 Task: Look for space in Serpong, Indonesia from 12th June, 2023 to 15th June, 2023 for 2 adults in price range Rs.10000 to Rs.15000. Place can be entire place with 1  bedroom having 1 bed and 1 bathroom. Property type can be house, flat, guest house, hotel. Booking option can be shelf check-in. Required host language is English.
Action: Mouse moved to (382, 100)
Screenshot: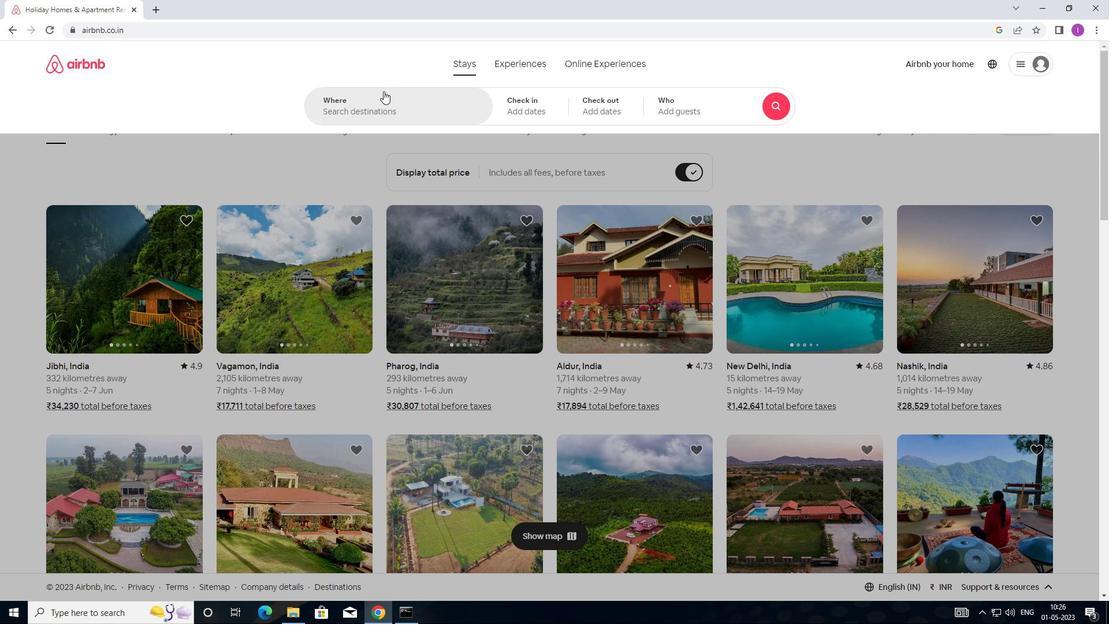 
Action: Mouse pressed left at (382, 100)
Screenshot: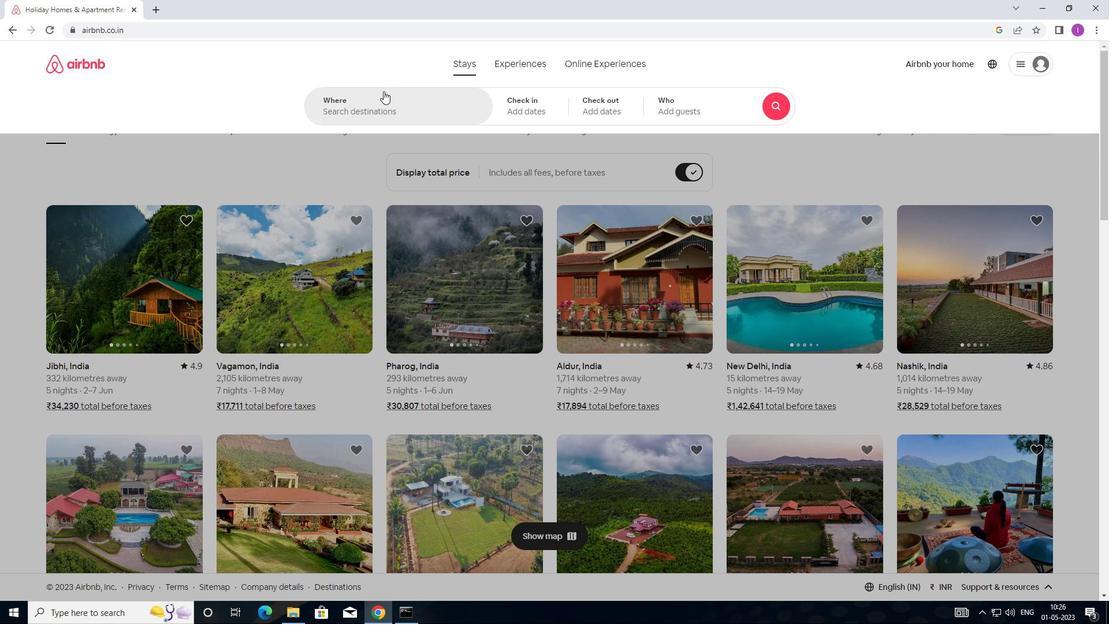 
Action: Mouse moved to (374, 135)
Screenshot: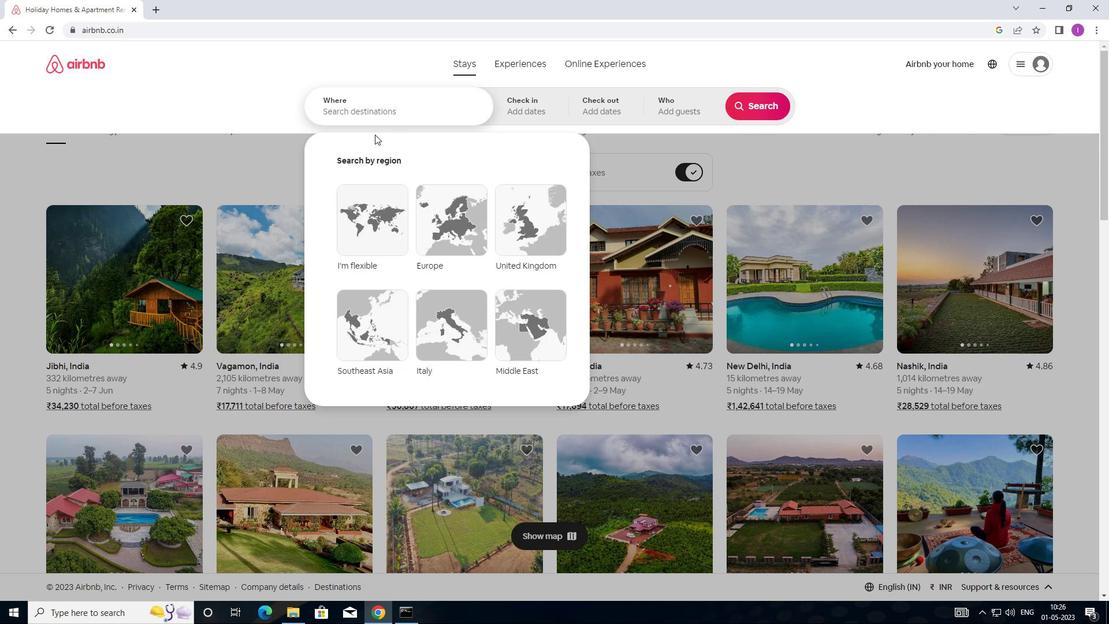 
Action: Key pressed <Key.shift>S
Screenshot: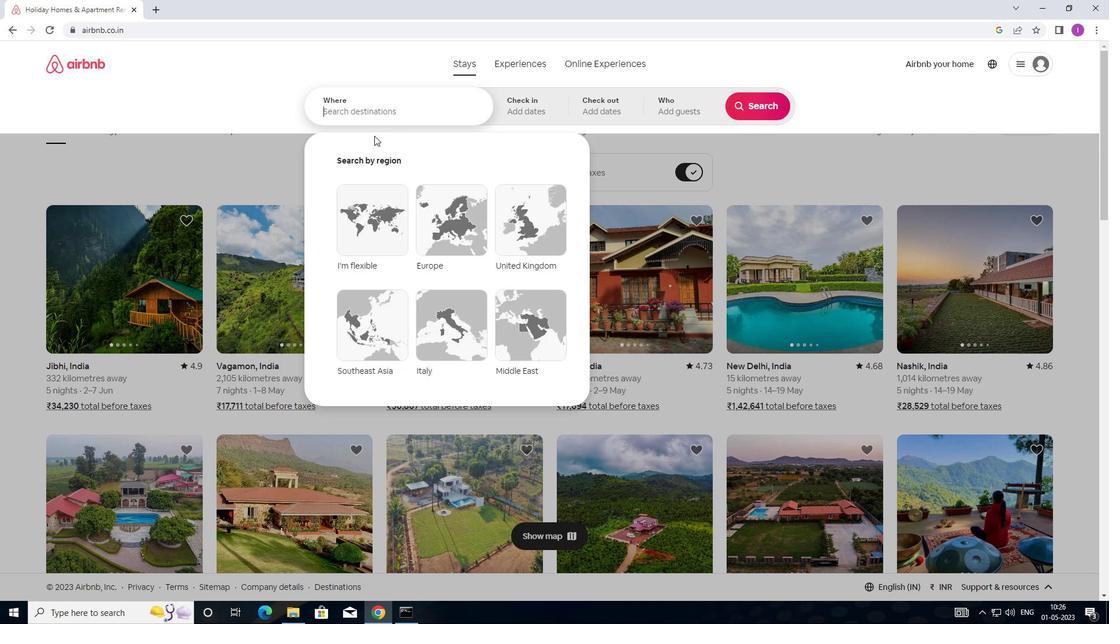 
Action: Mouse moved to (373, 136)
Screenshot: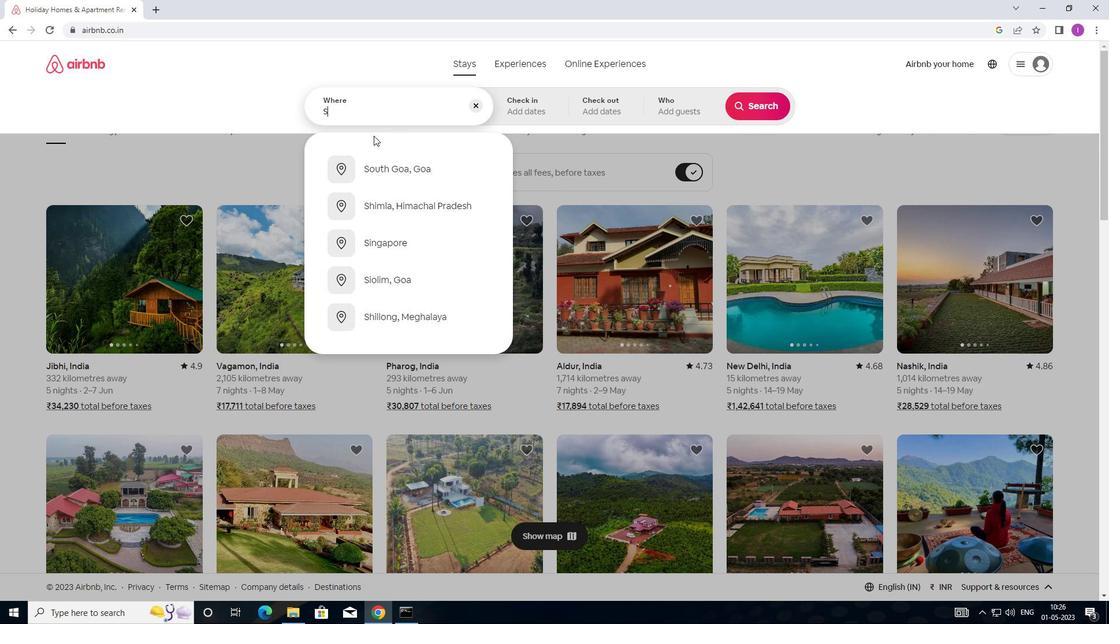 
Action: Key pressed E
Screenshot: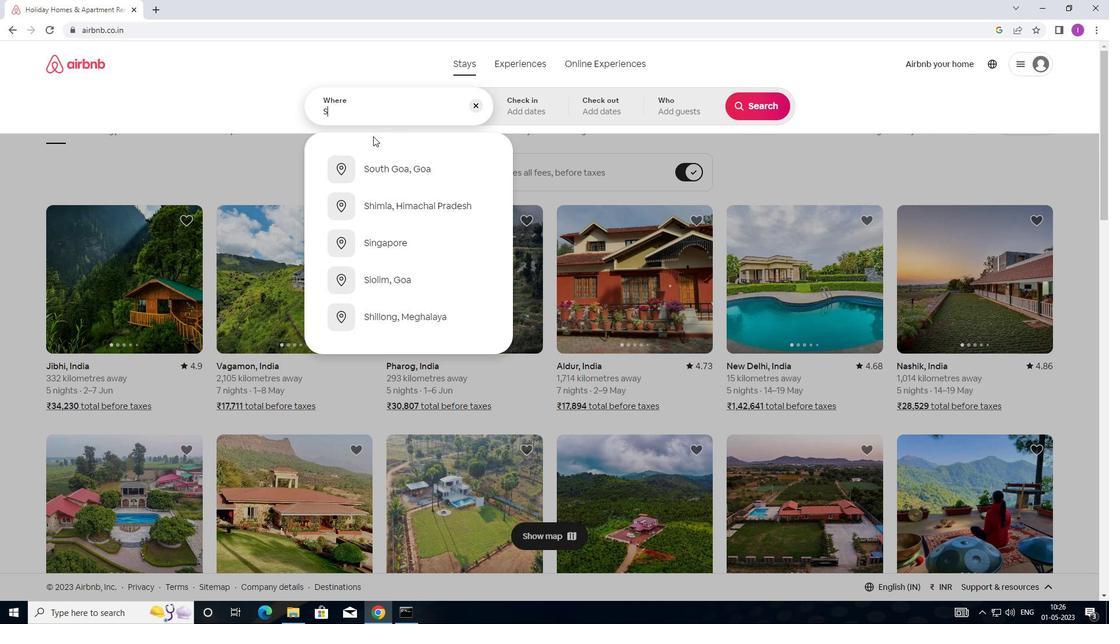 
Action: Mouse moved to (373, 136)
Screenshot: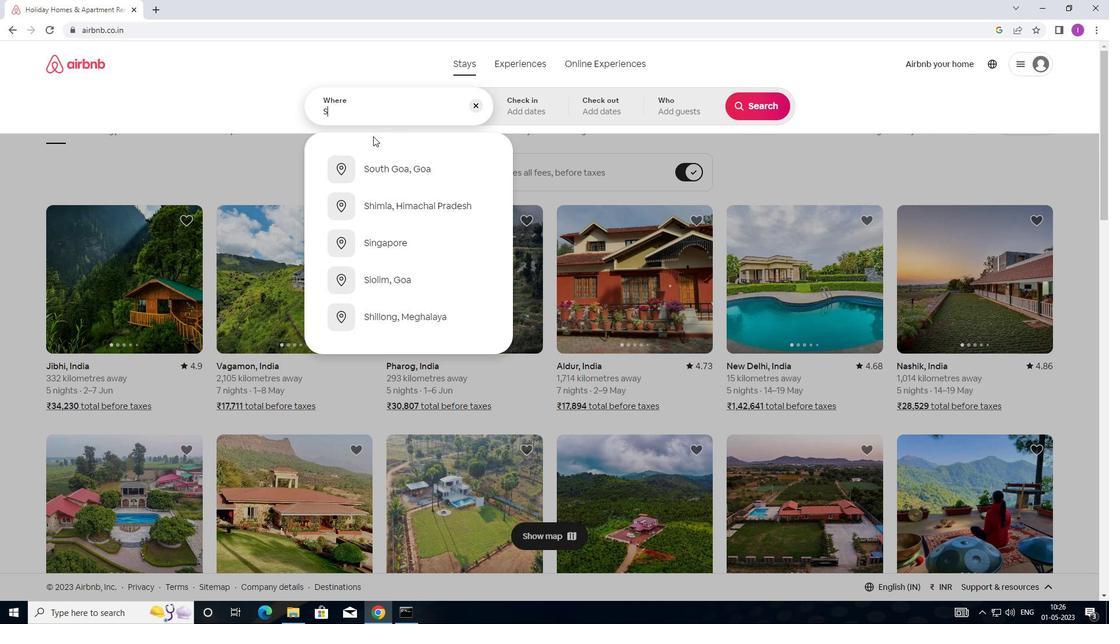 
Action: Key pressed RPONG,<Key.shift>INDONESIA
Screenshot: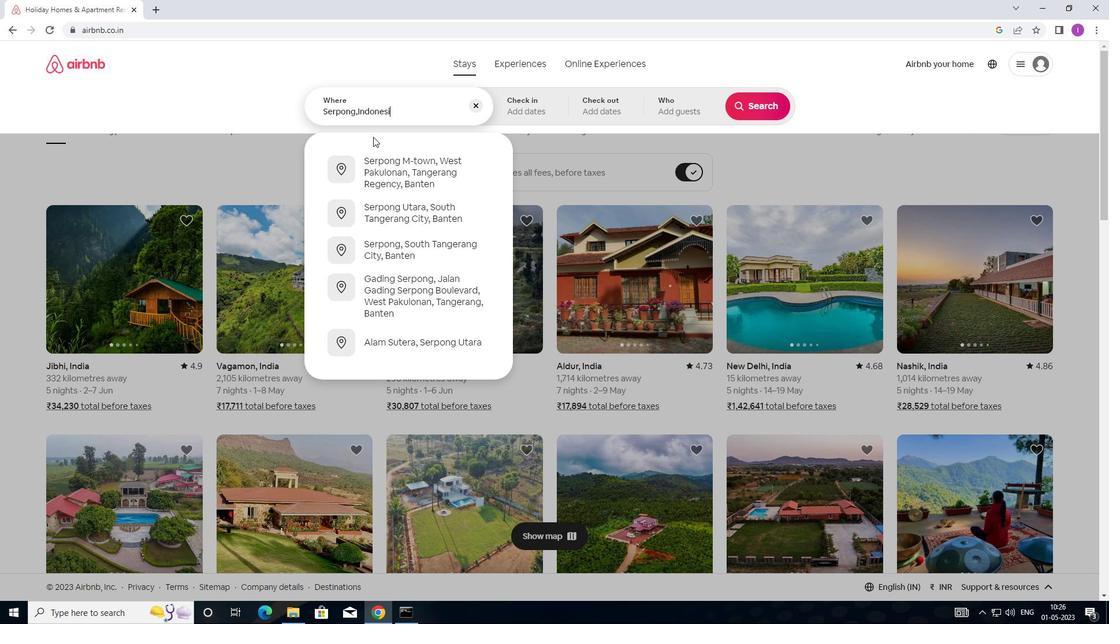 
Action: Mouse moved to (545, 110)
Screenshot: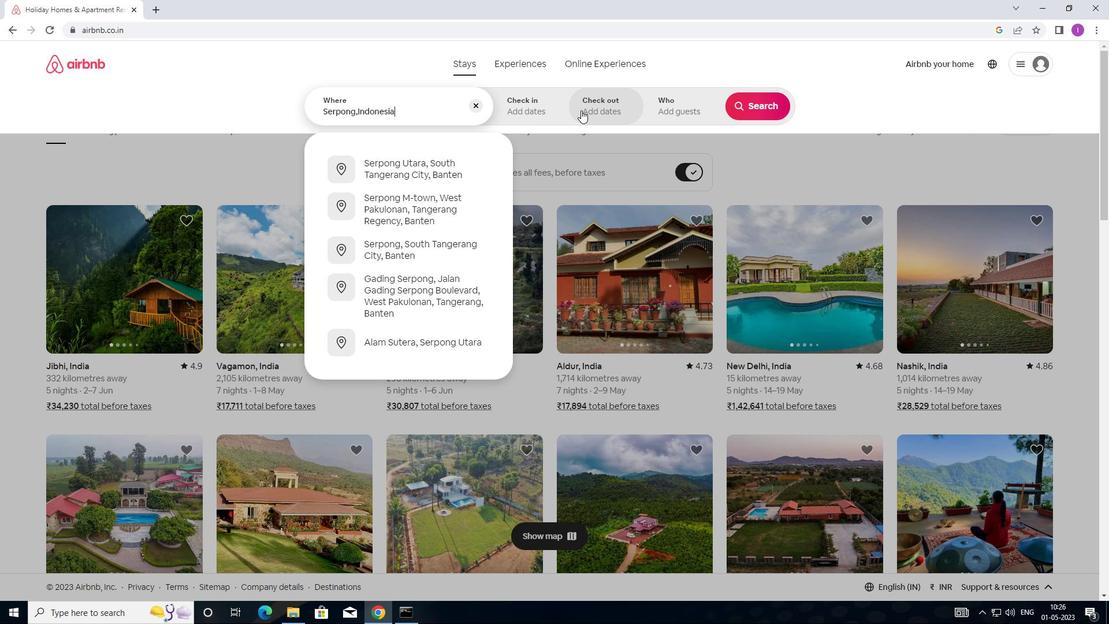 
Action: Mouse pressed left at (545, 110)
Screenshot: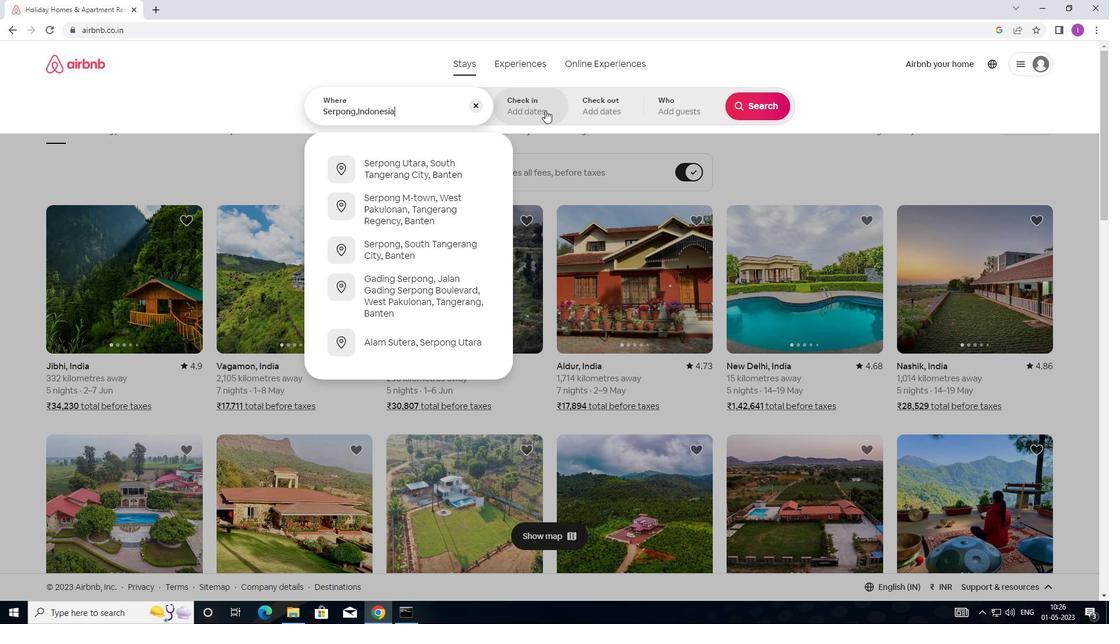
Action: Mouse moved to (693, 302)
Screenshot: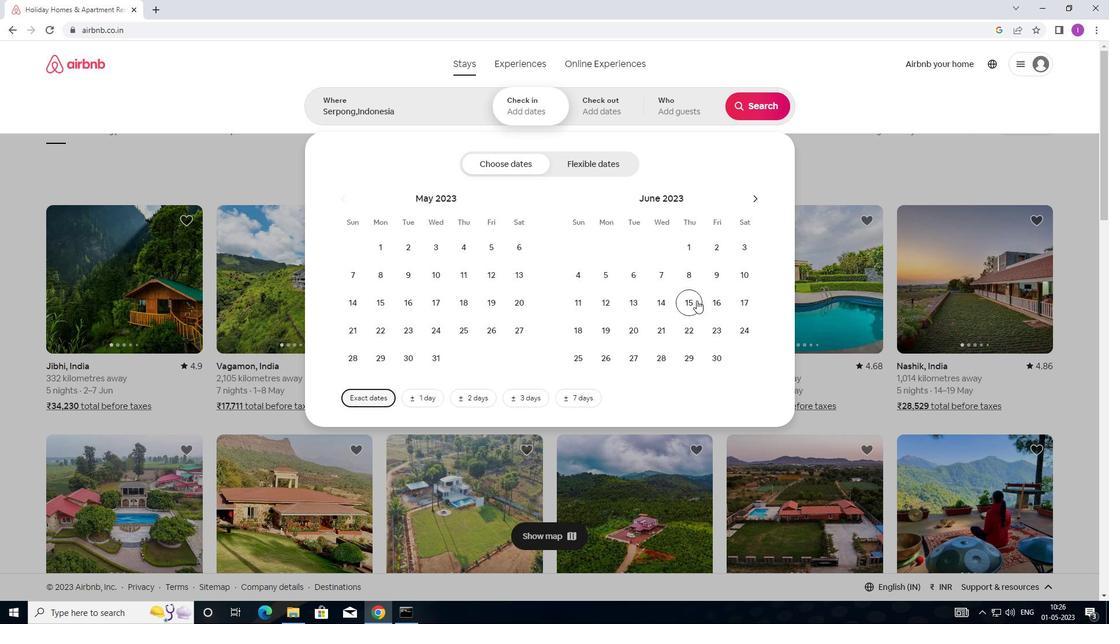 
Action: Mouse pressed left at (693, 302)
Screenshot: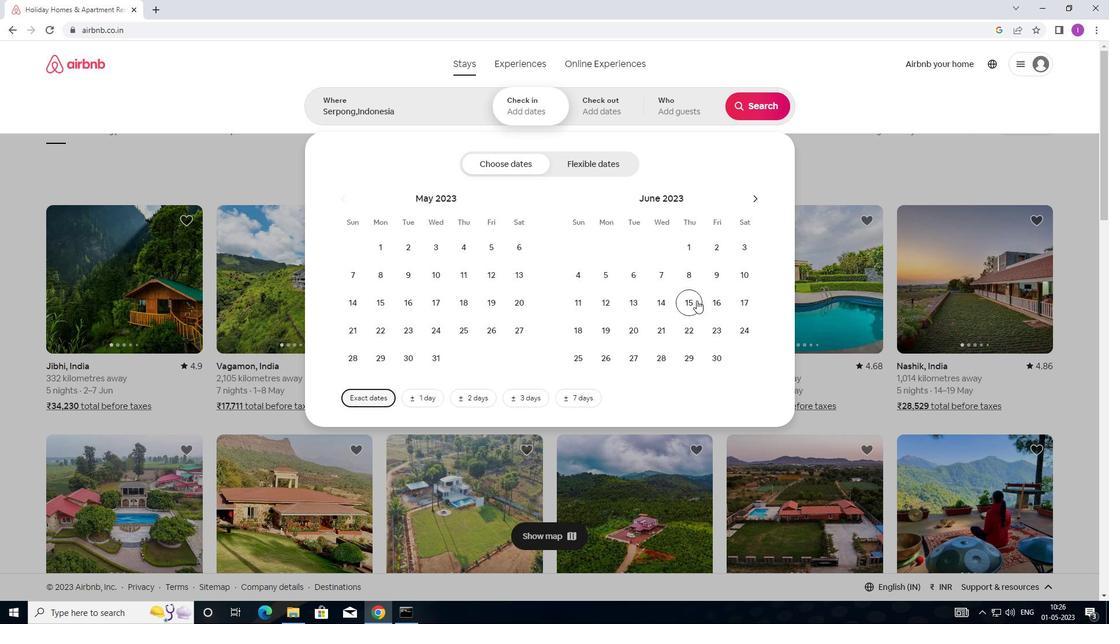 
Action: Mouse moved to (610, 304)
Screenshot: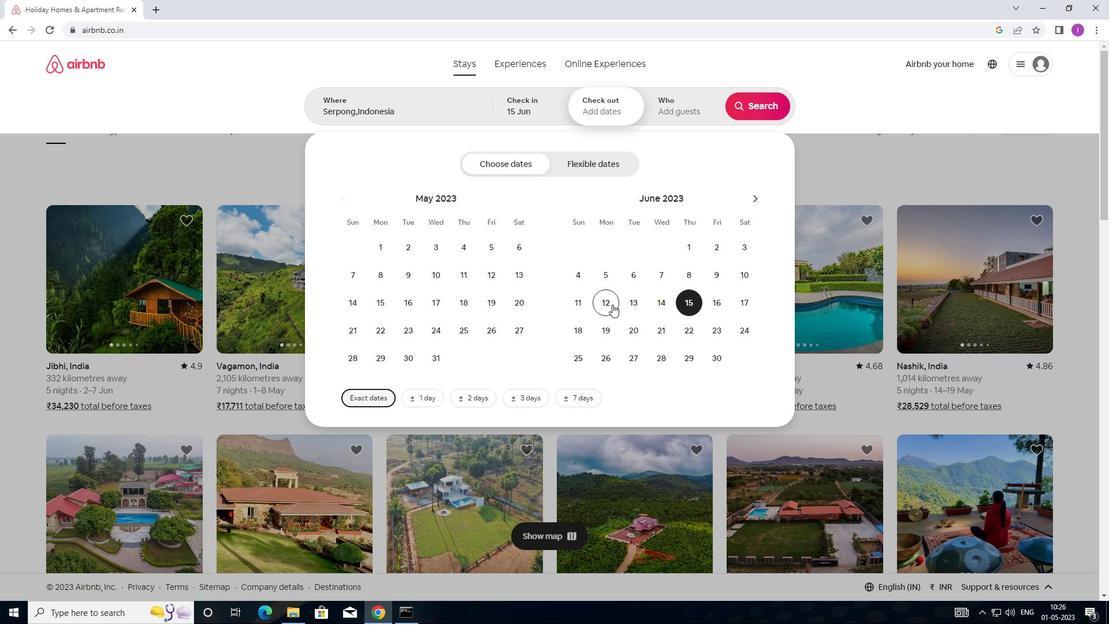 
Action: Mouse pressed left at (610, 304)
Screenshot: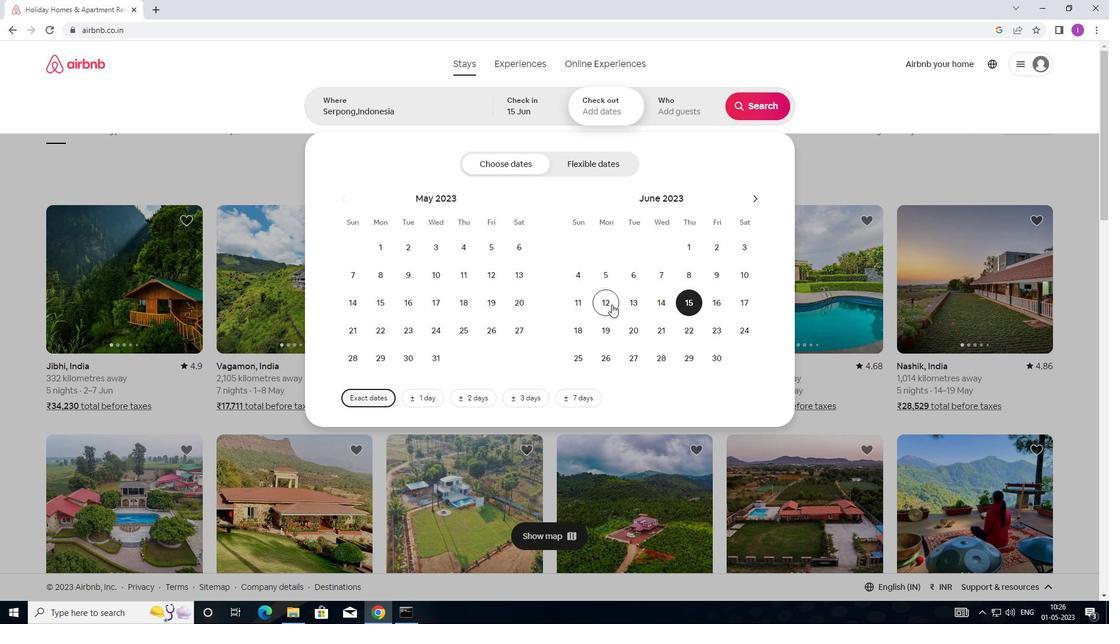 
Action: Mouse moved to (688, 299)
Screenshot: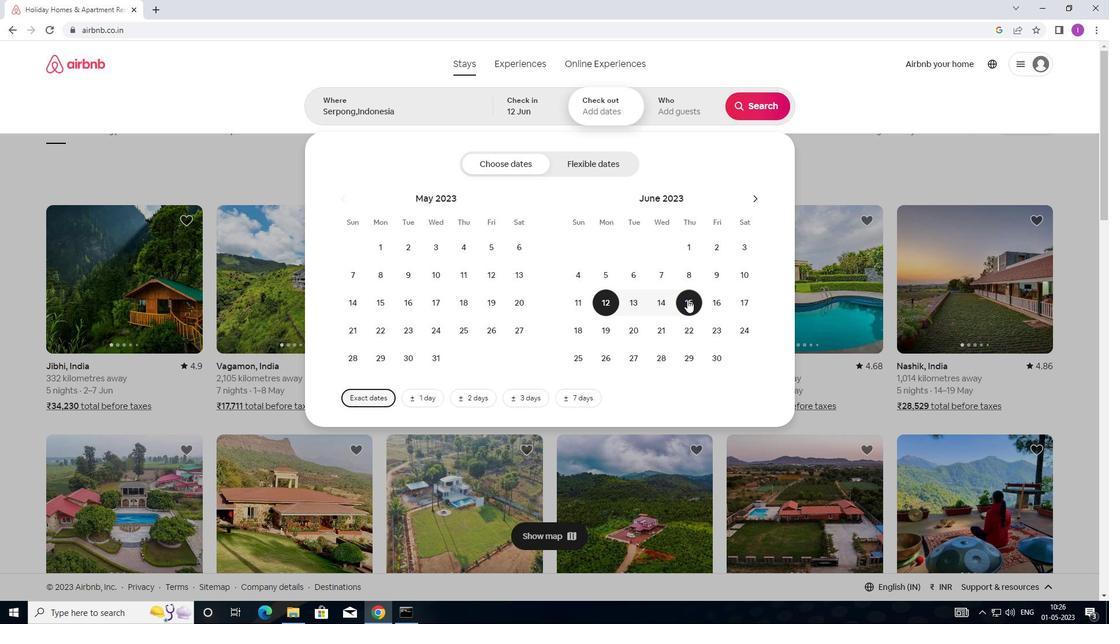 
Action: Mouse pressed left at (688, 299)
Screenshot: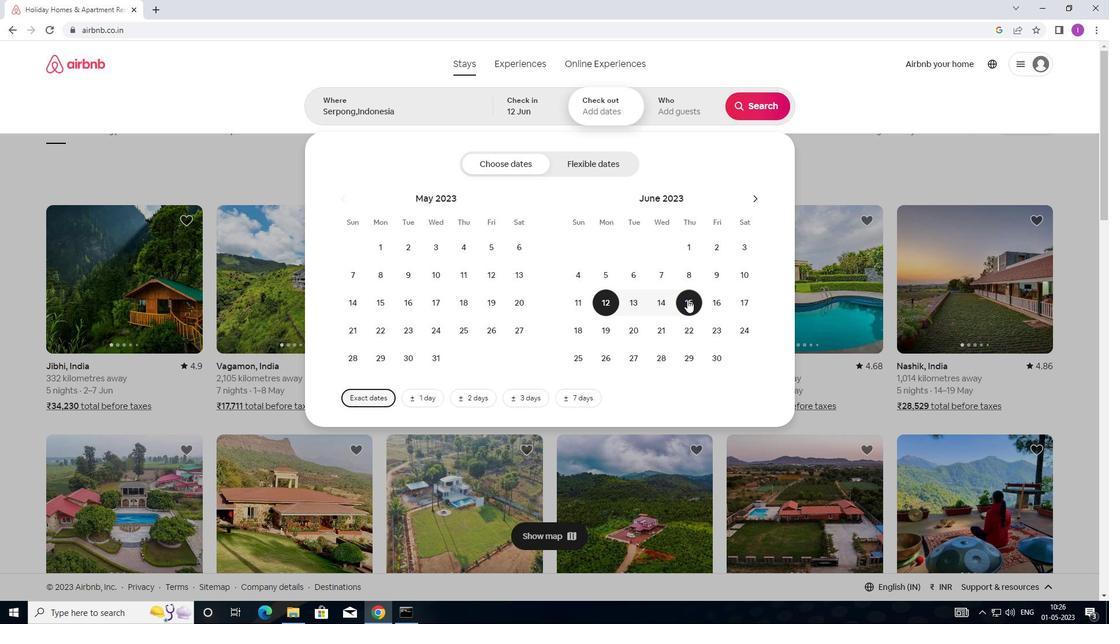 
Action: Mouse moved to (686, 110)
Screenshot: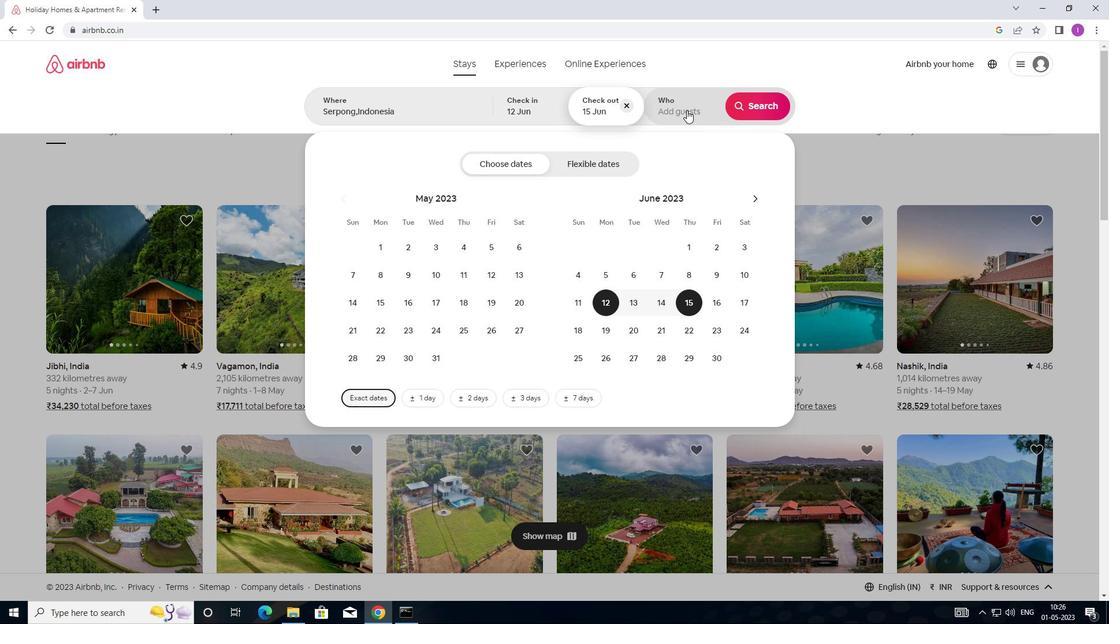 
Action: Mouse pressed left at (686, 110)
Screenshot: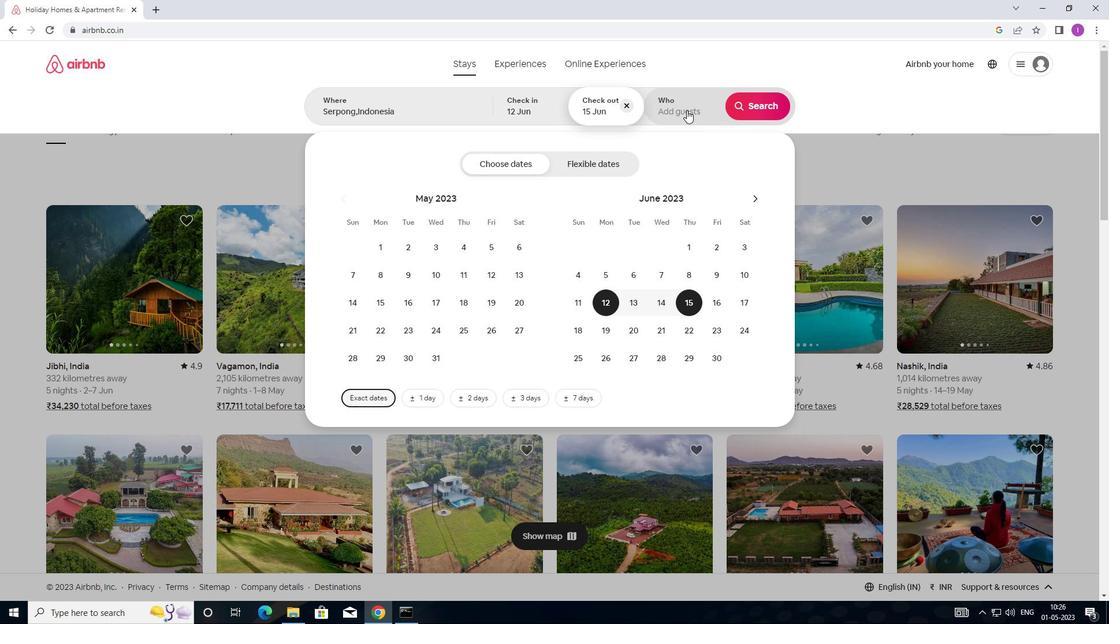 
Action: Mouse moved to (758, 164)
Screenshot: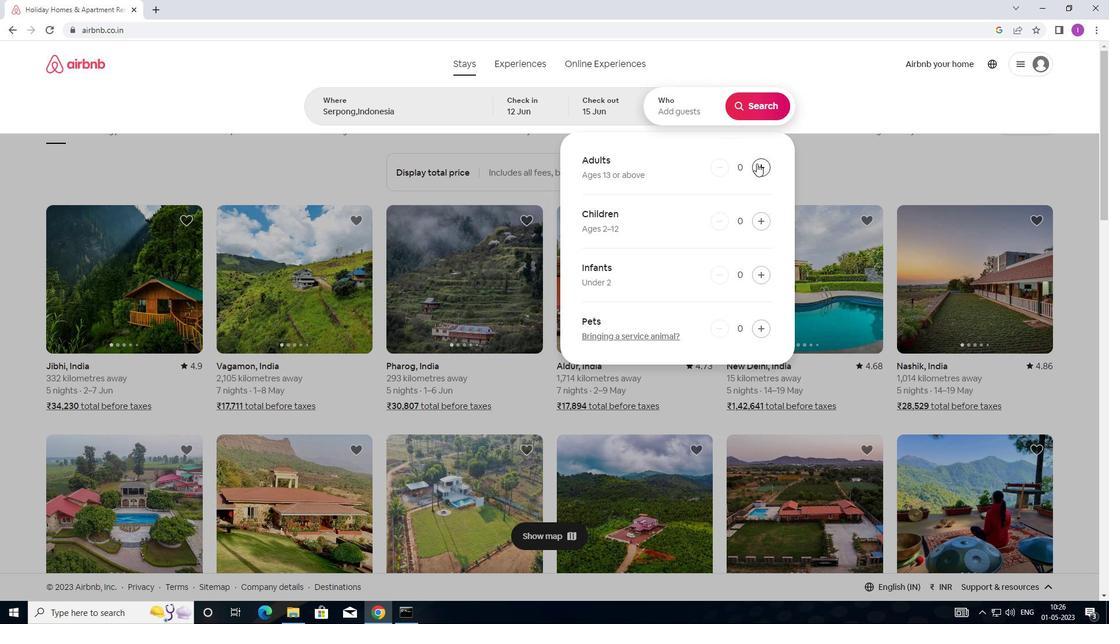 
Action: Mouse pressed left at (758, 164)
Screenshot: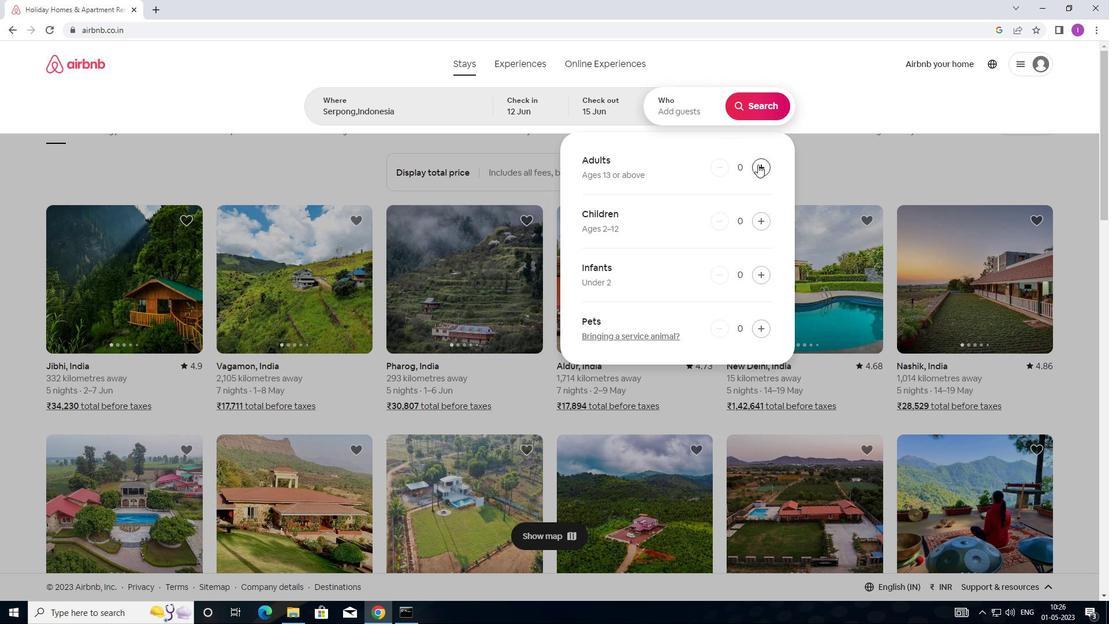 
Action: Mouse moved to (758, 166)
Screenshot: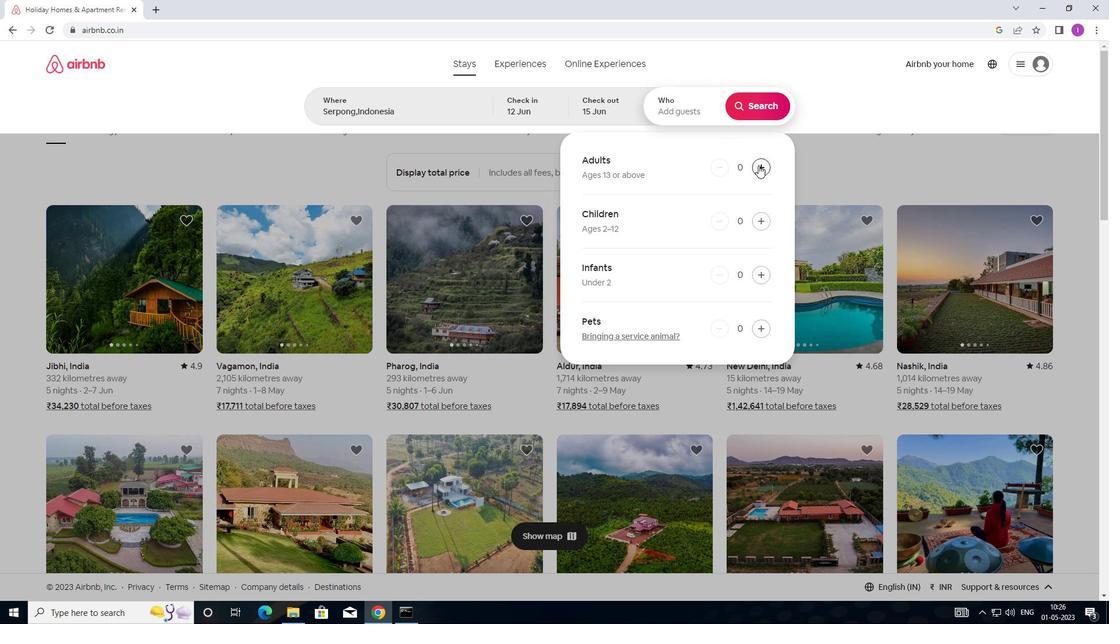 
Action: Mouse pressed left at (758, 166)
Screenshot: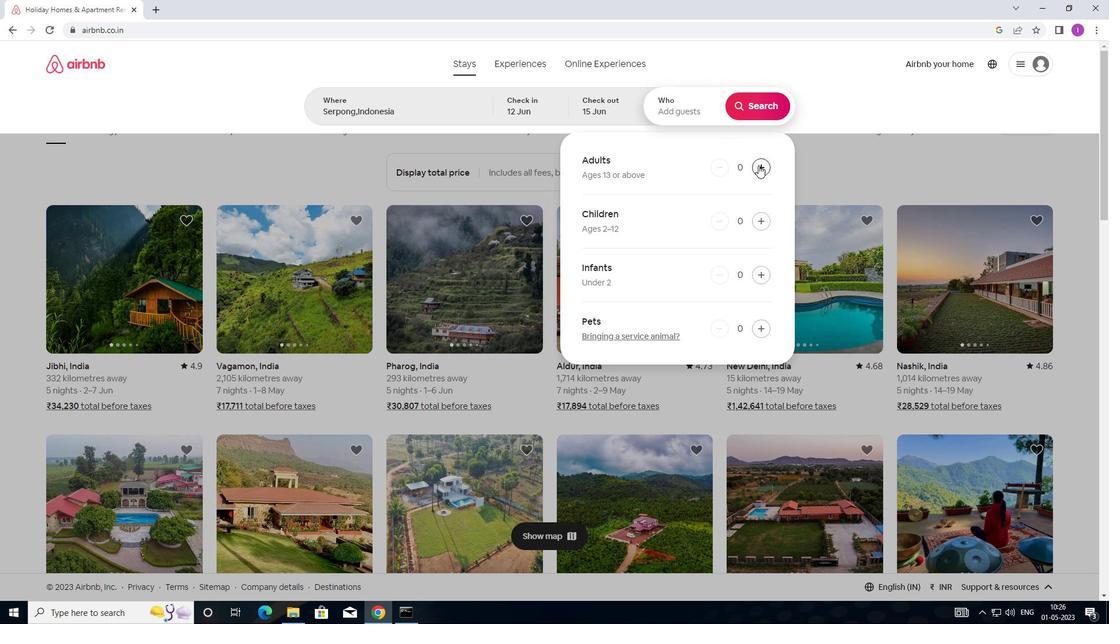 
Action: Mouse moved to (755, 112)
Screenshot: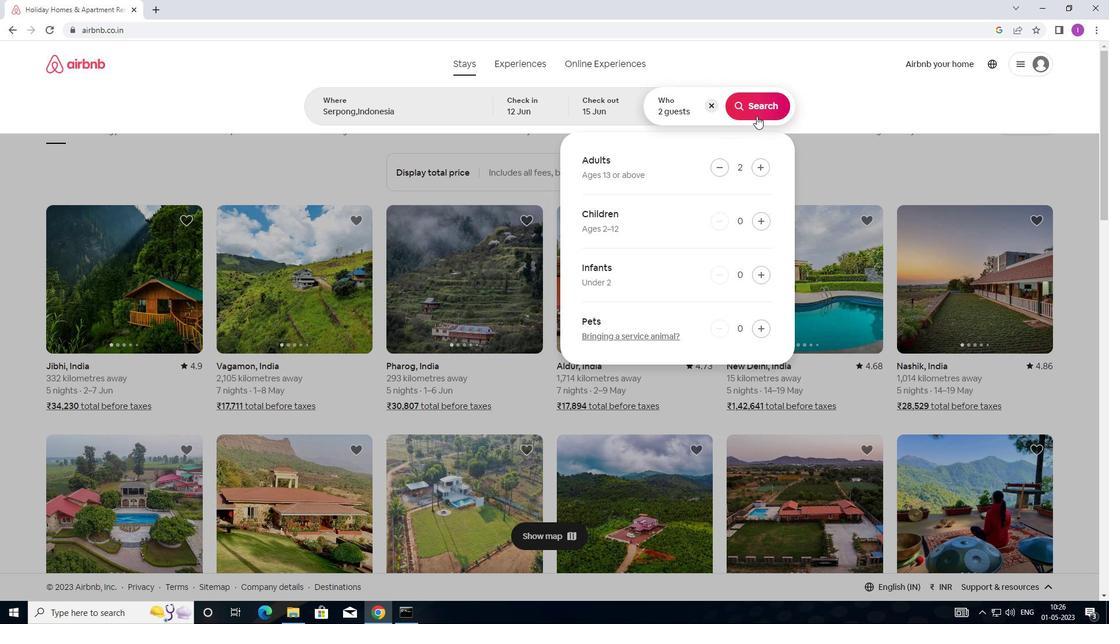 
Action: Mouse pressed left at (755, 112)
Screenshot: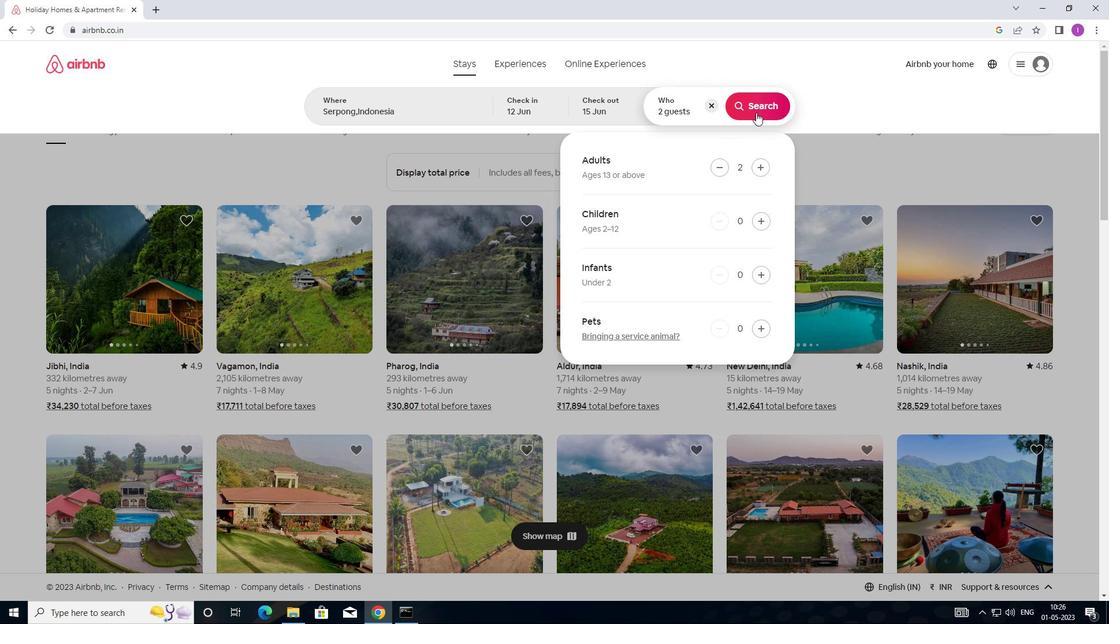 
Action: Mouse moved to (1066, 101)
Screenshot: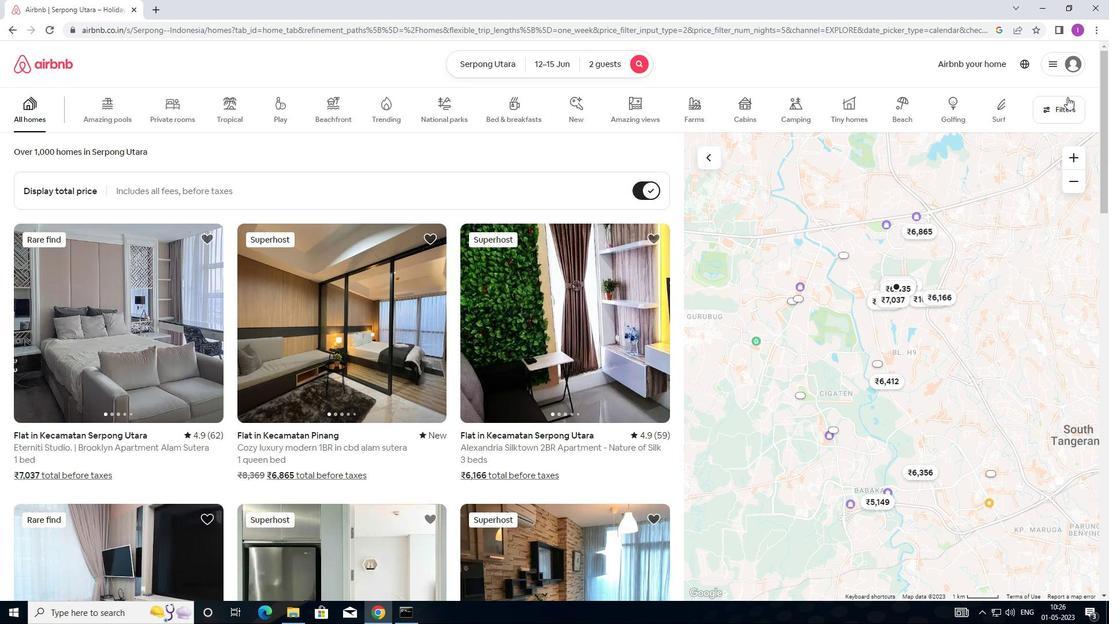
Action: Mouse pressed left at (1066, 101)
Screenshot: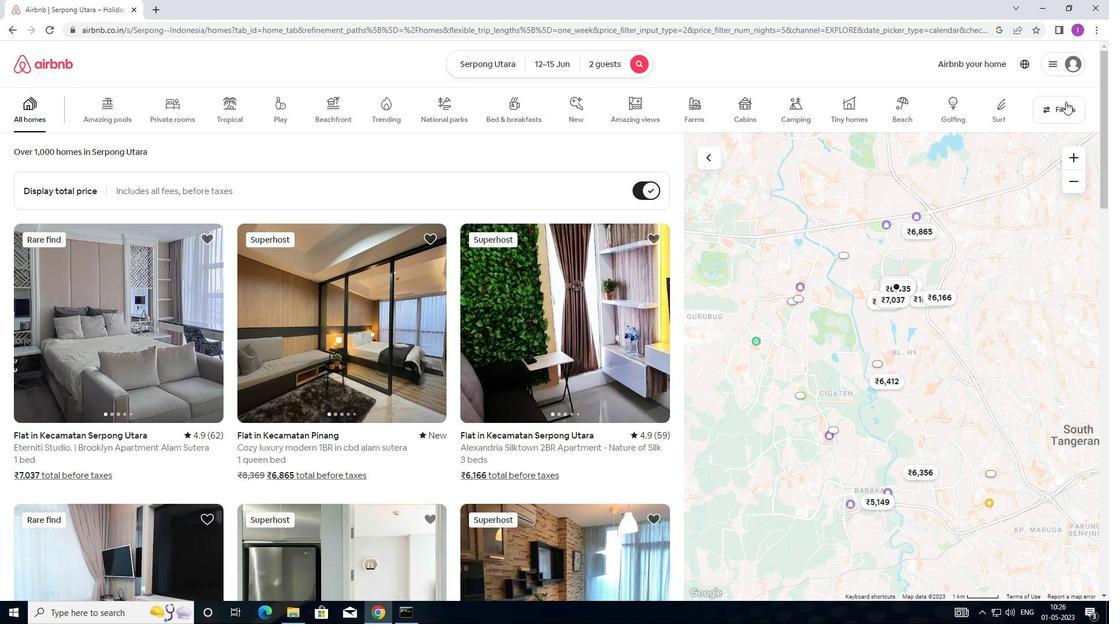 
Action: Mouse moved to (417, 244)
Screenshot: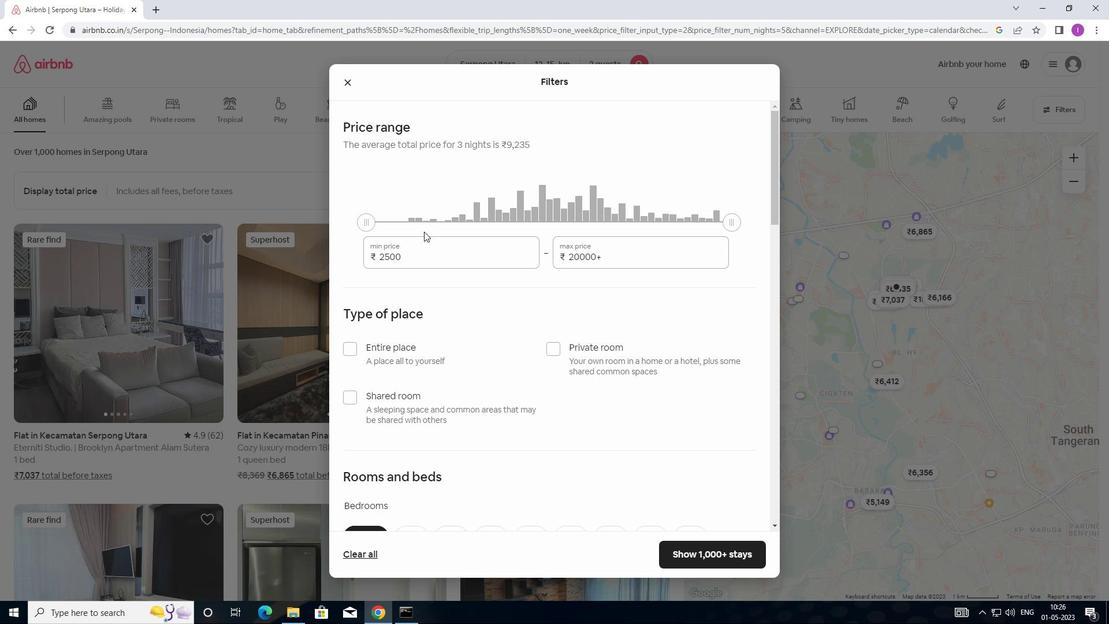 
Action: Mouse pressed left at (417, 244)
Screenshot: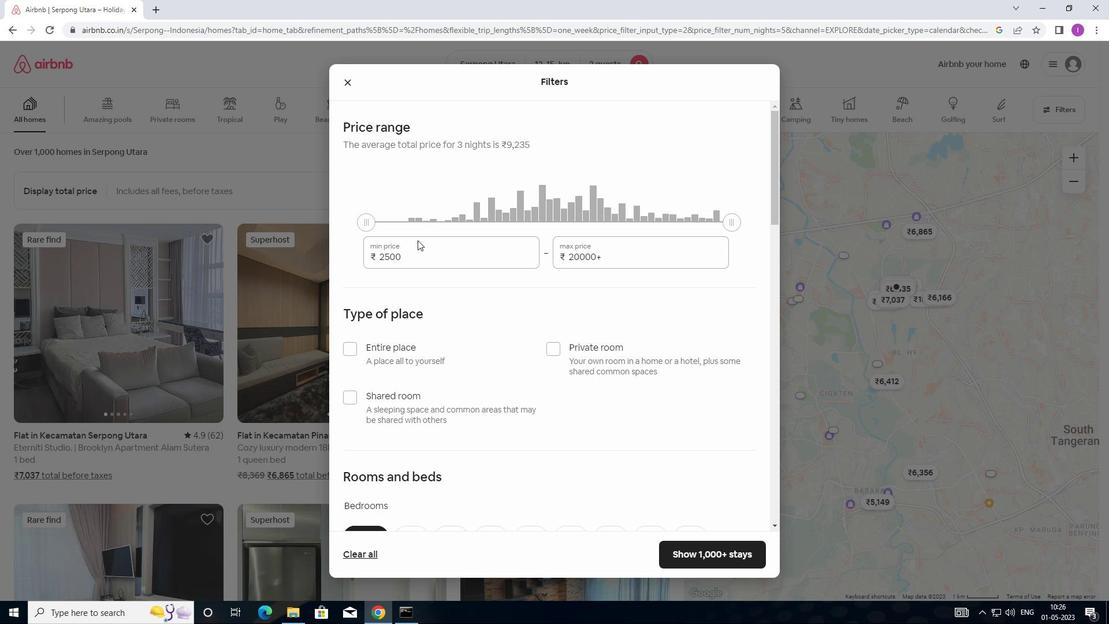 
Action: Mouse moved to (418, 254)
Screenshot: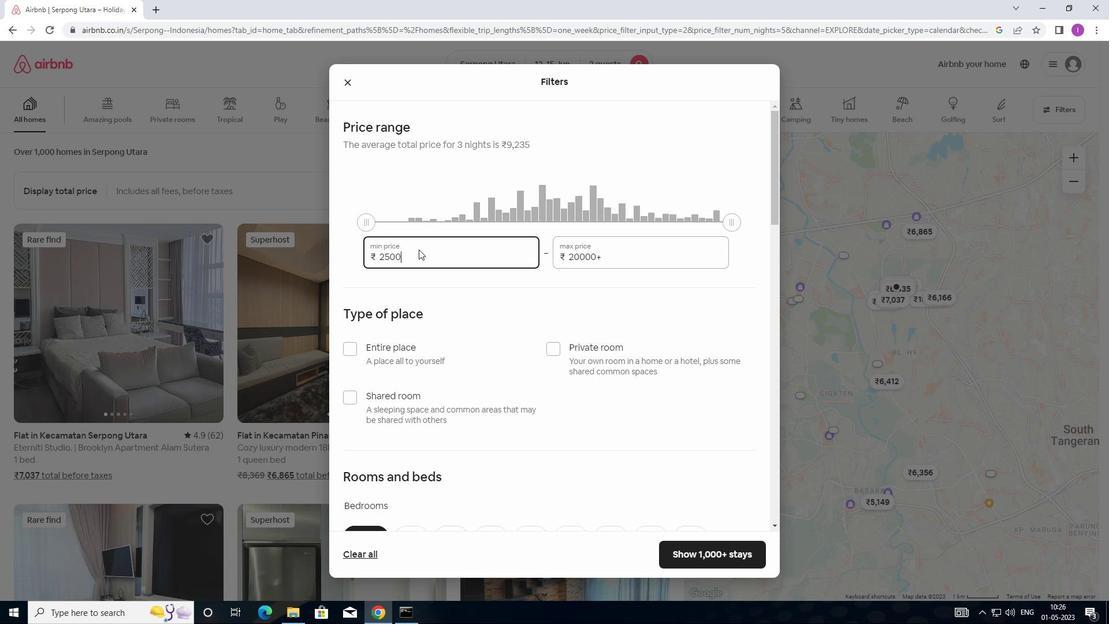 
Action: Mouse pressed left at (418, 254)
Screenshot: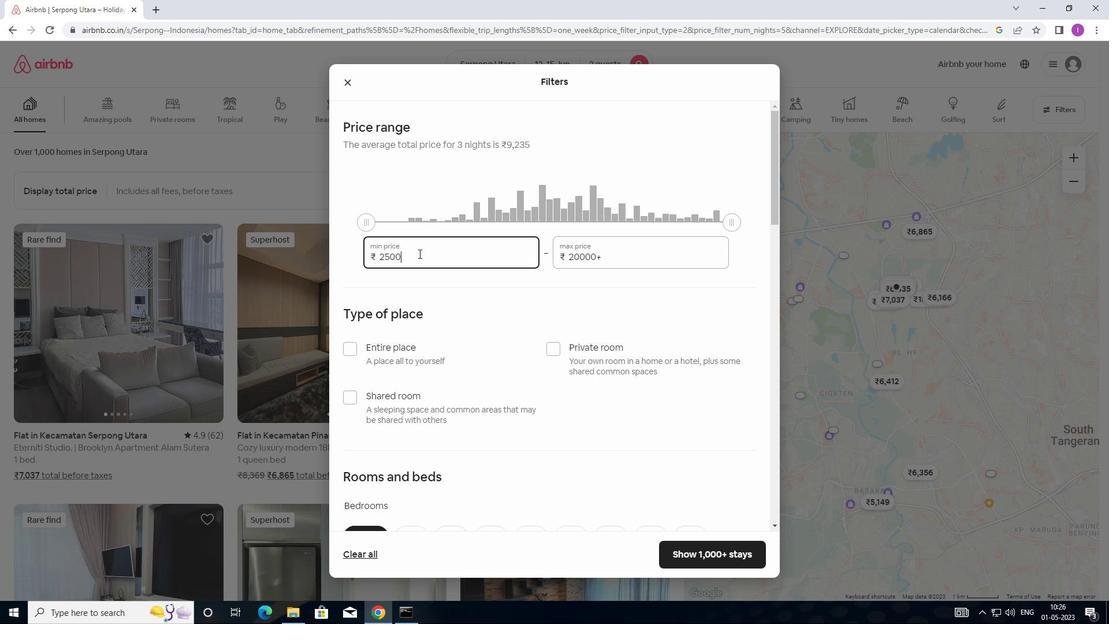 
Action: Mouse moved to (375, 250)
Screenshot: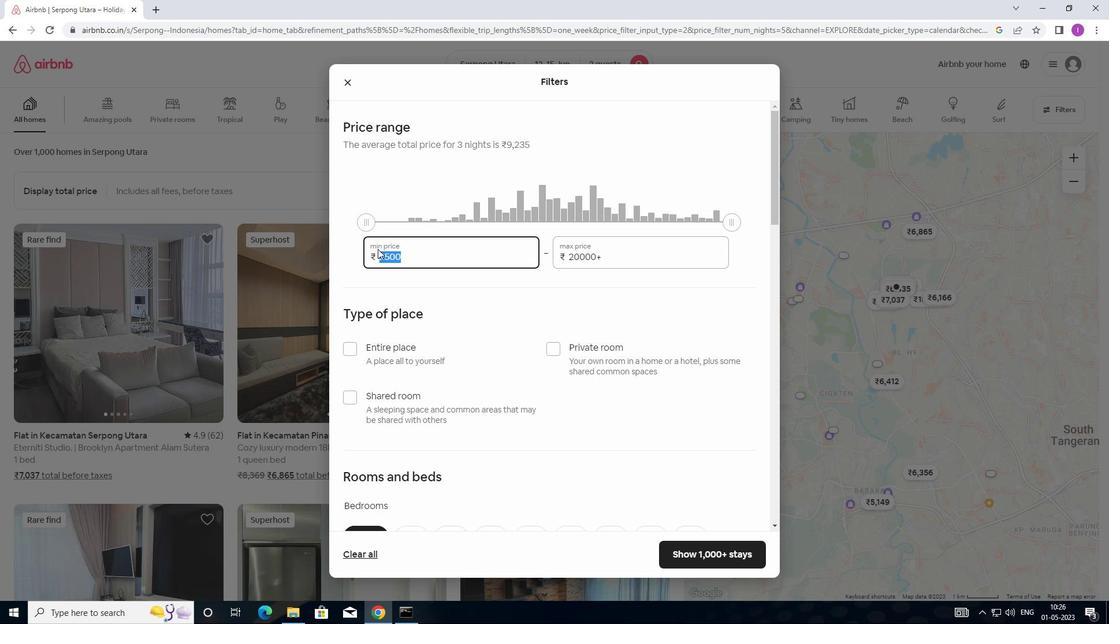 
Action: Key pressed 10000<Key.backspace>
Screenshot: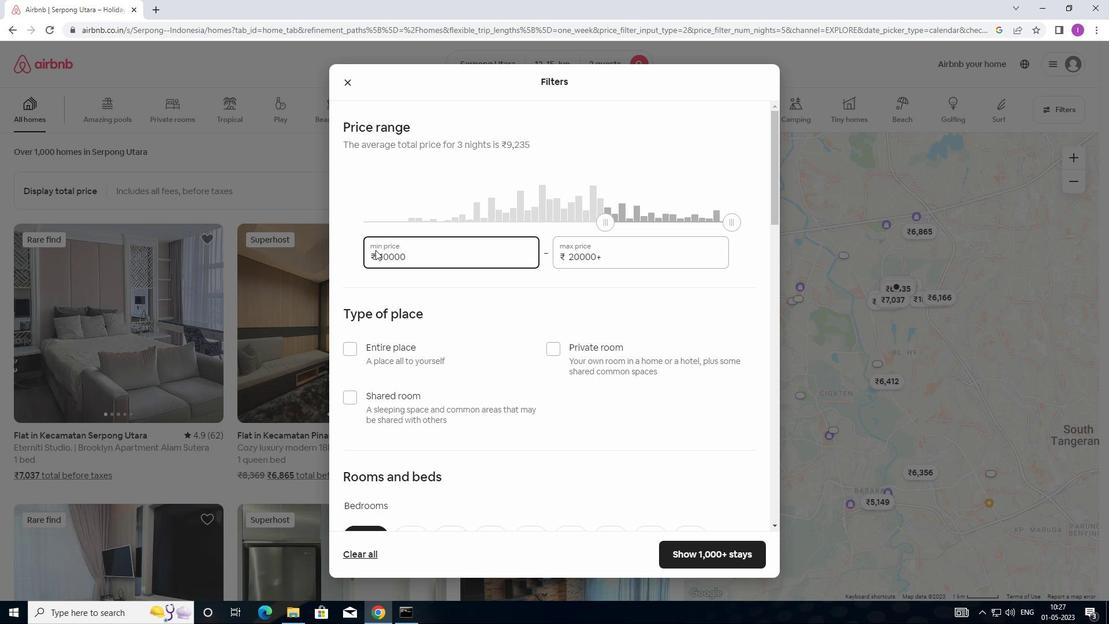 
Action: Mouse moved to (463, 260)
Screenshot: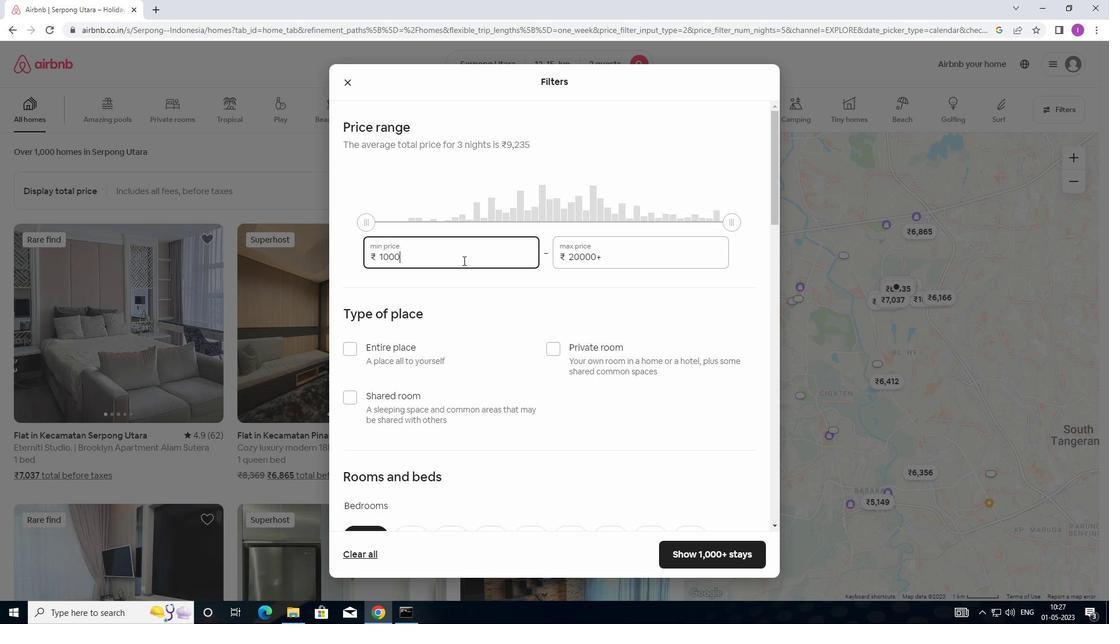 
Action: Key pressed 0
Screenshot: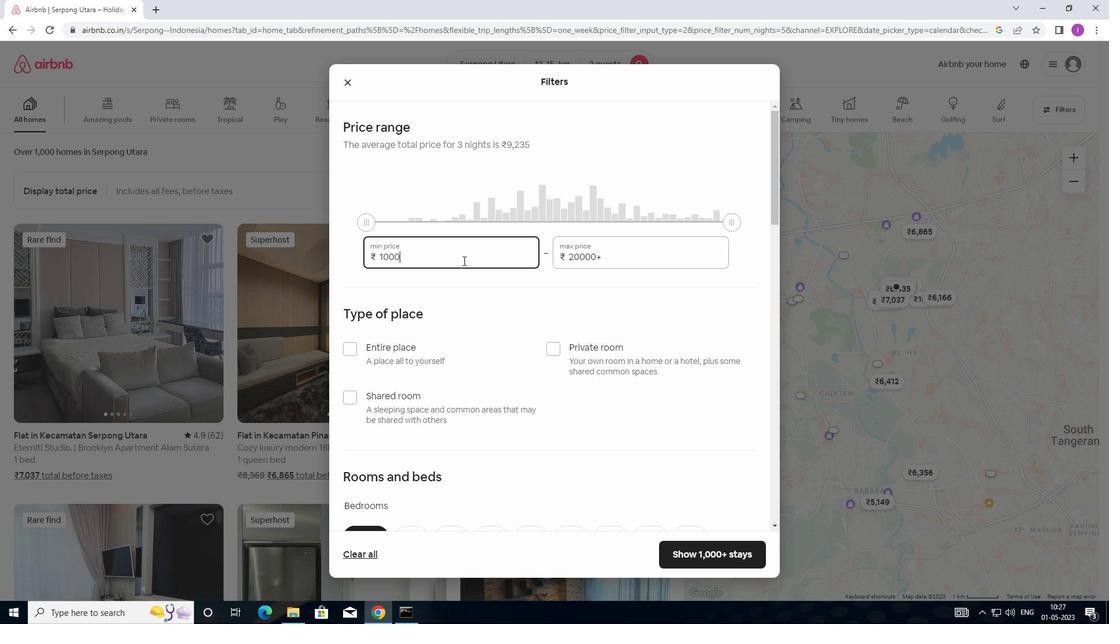 
Action: Mouse moved to (628, 245)
Screenshot: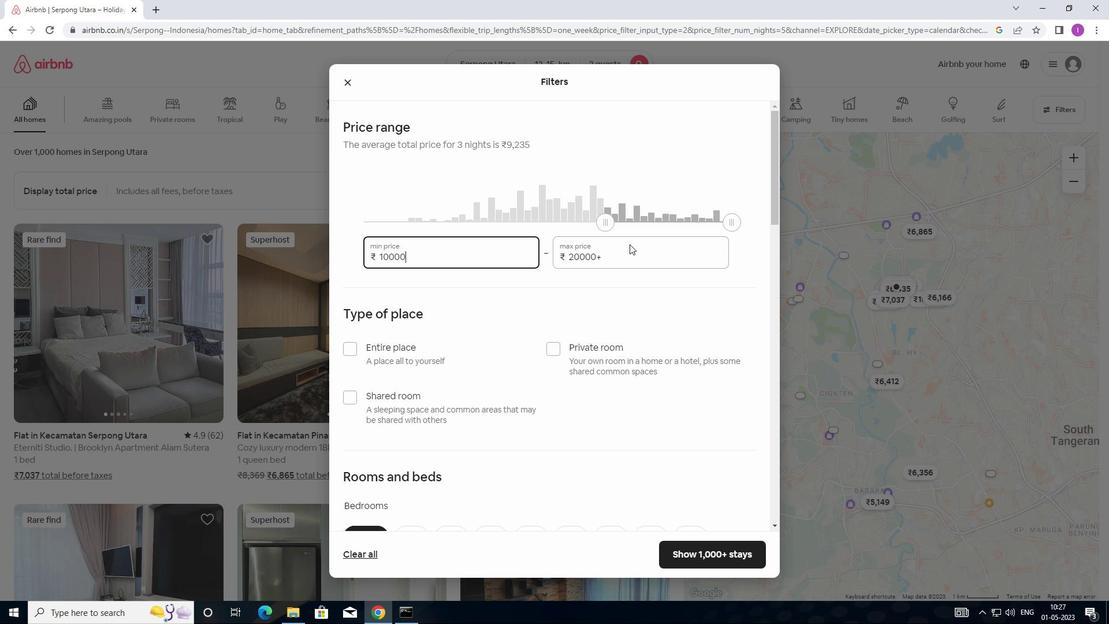 
Action: Mouse pressed left at (628, 245)
Screenshot: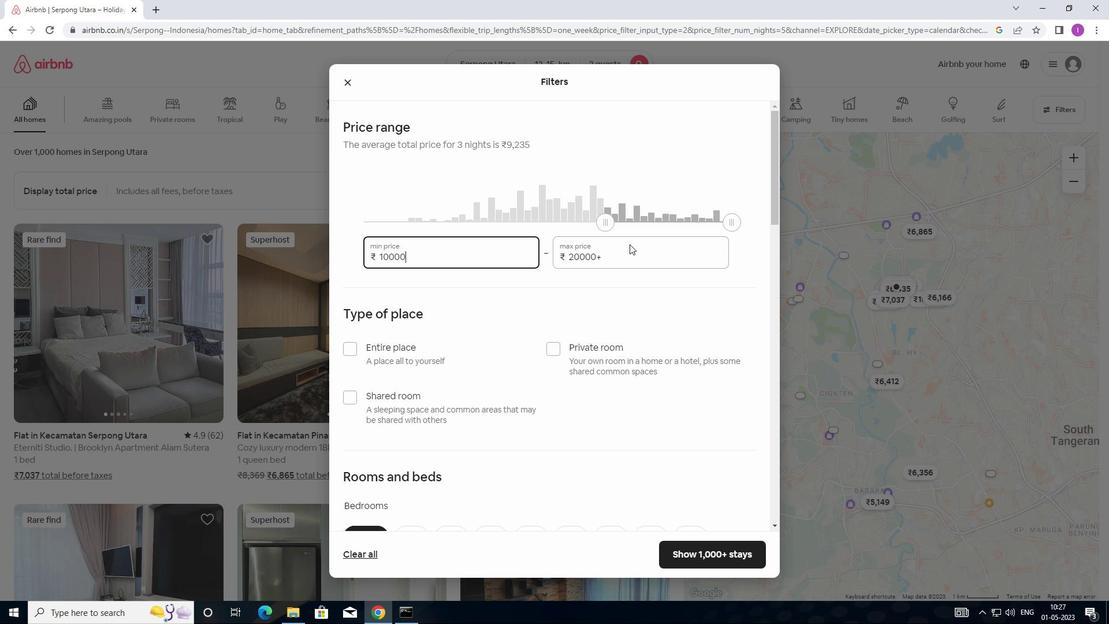 
Action: Mouse moved to (618, 253)
Screenshot: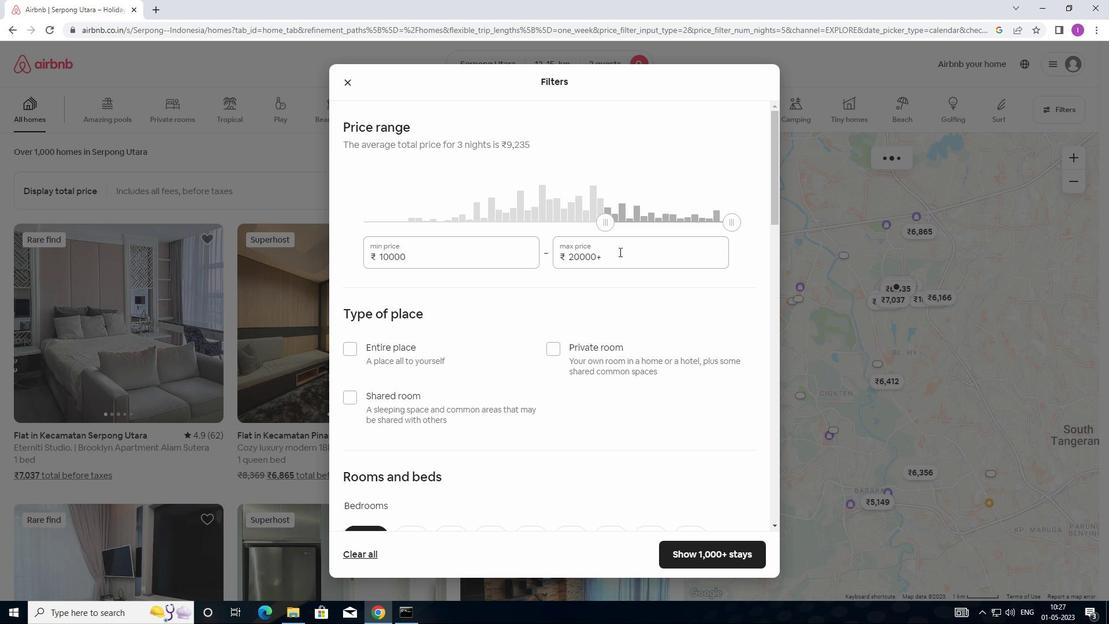 
Action: Mouse pressed left at (618, 253)
Screenshot: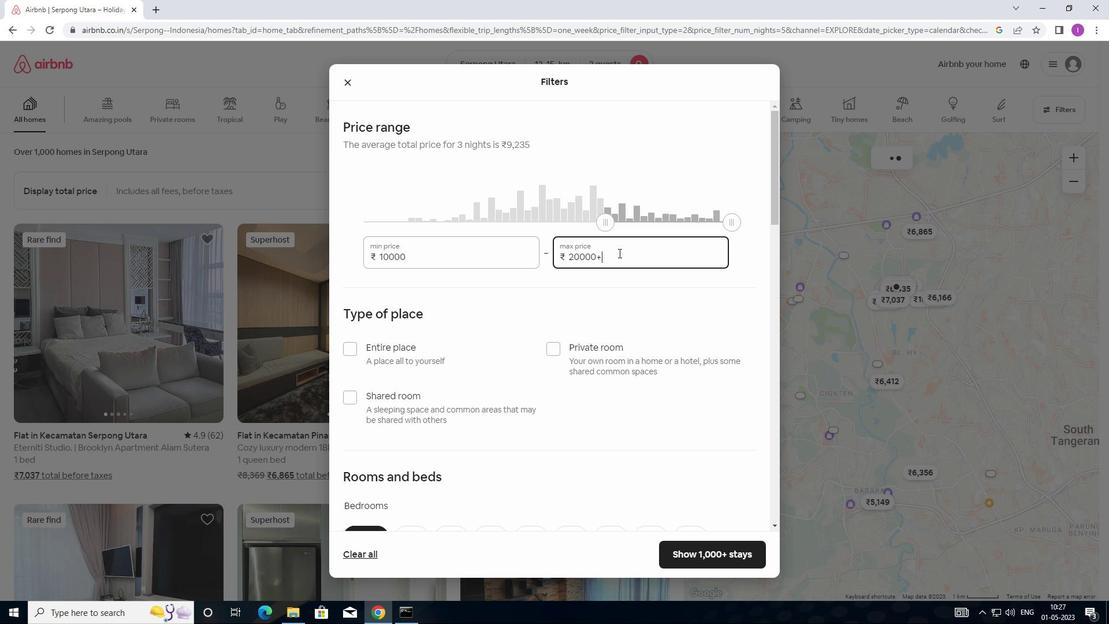 
Action: Mouse moved to (533, 256)
Screenshot: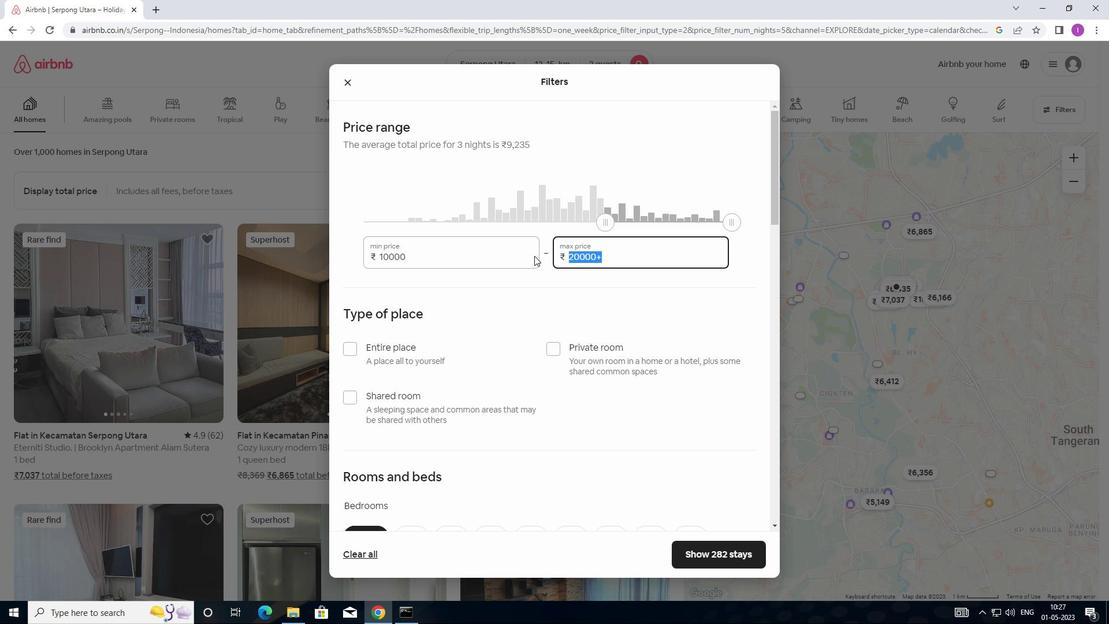 
Action: Key pressed 15000
Screenshot: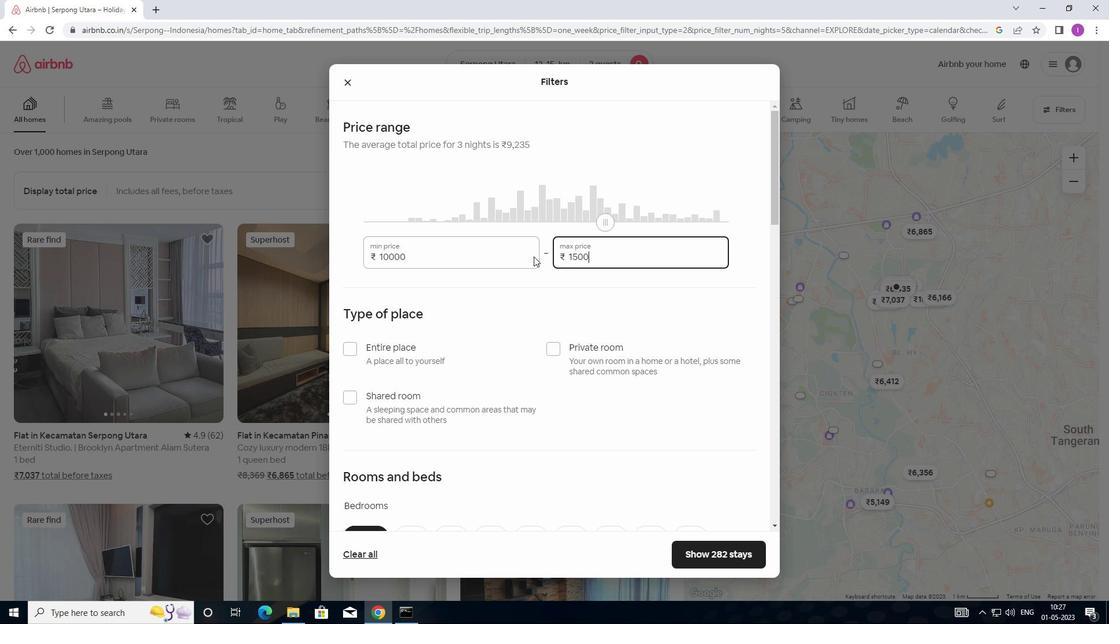 
Action: Mouse moved to (347, 346)
Screenshot: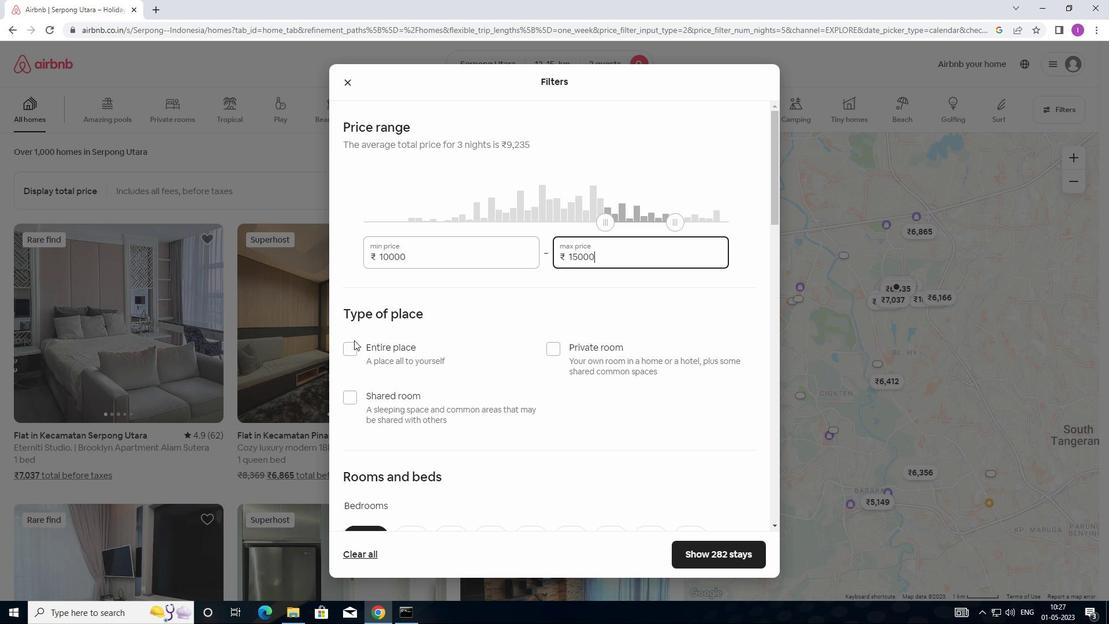 
Action: Mouse pressed left at (347, 346)
Screenshot: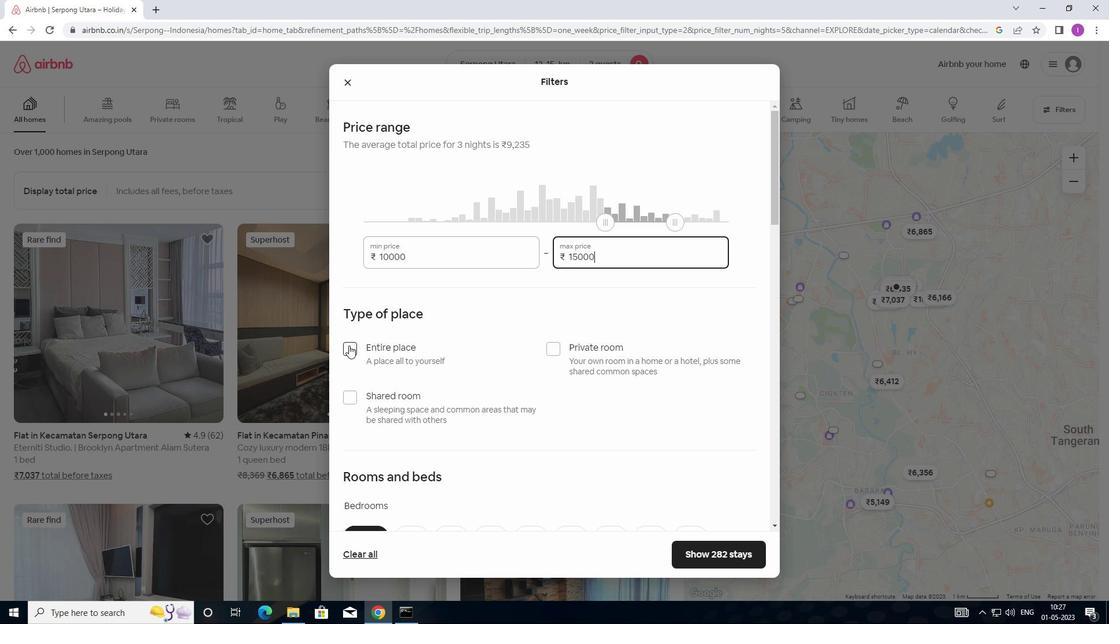
Action: Mouse moved to (456, 351)
Screenshot: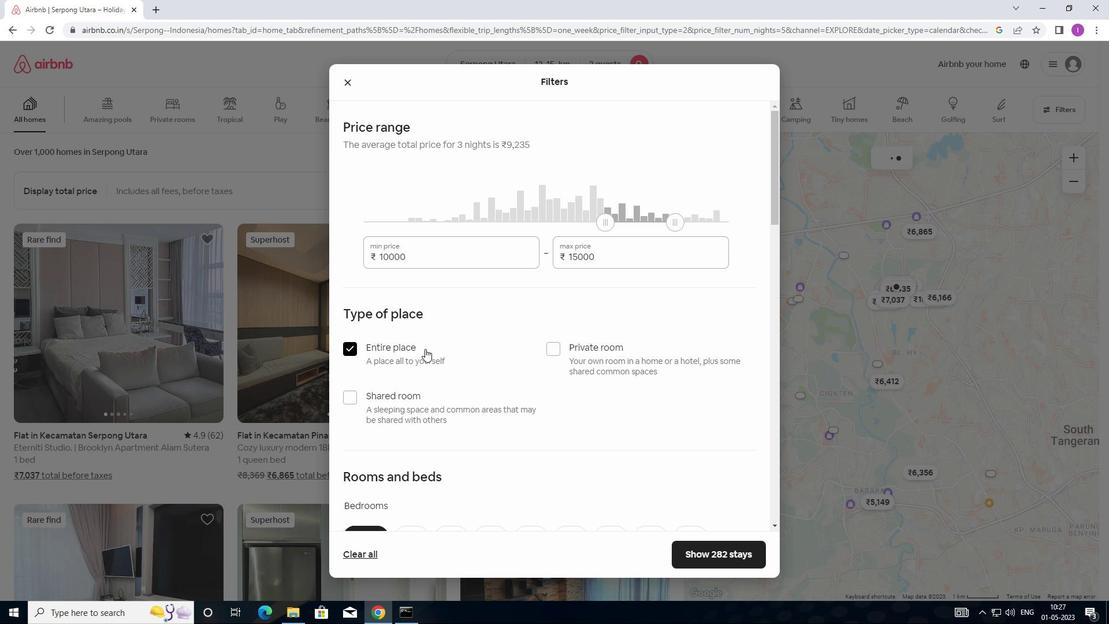 
Action: Mouse scrolled (456, 351) with delta (0, 0)
Screenshot: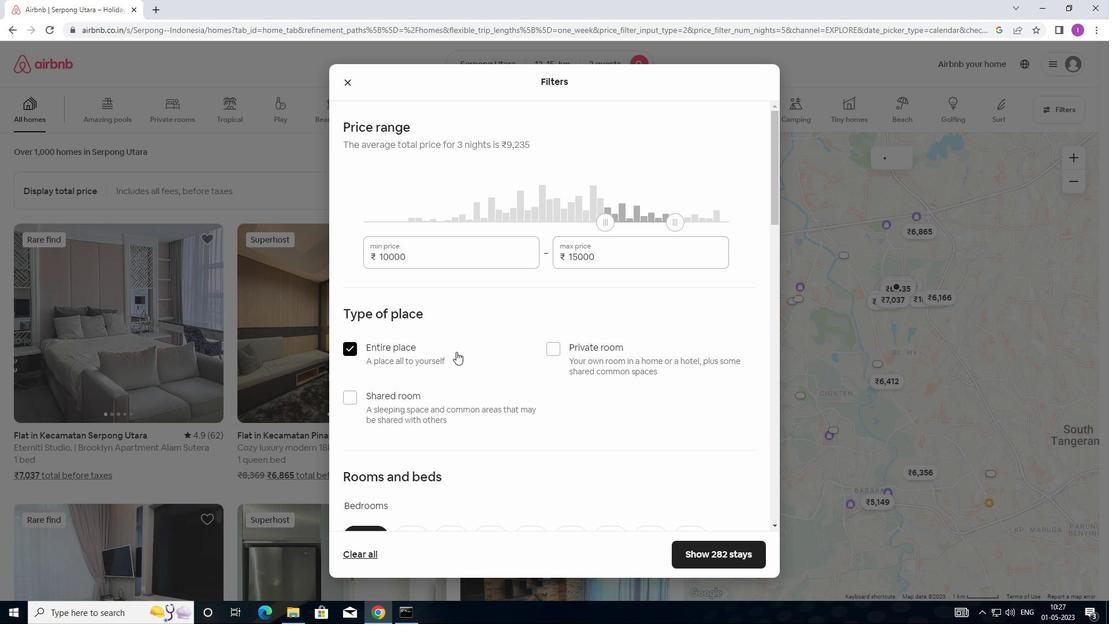 
Action: Mouse scrolled (456, 351) with delta (0, 0)
Screenshot: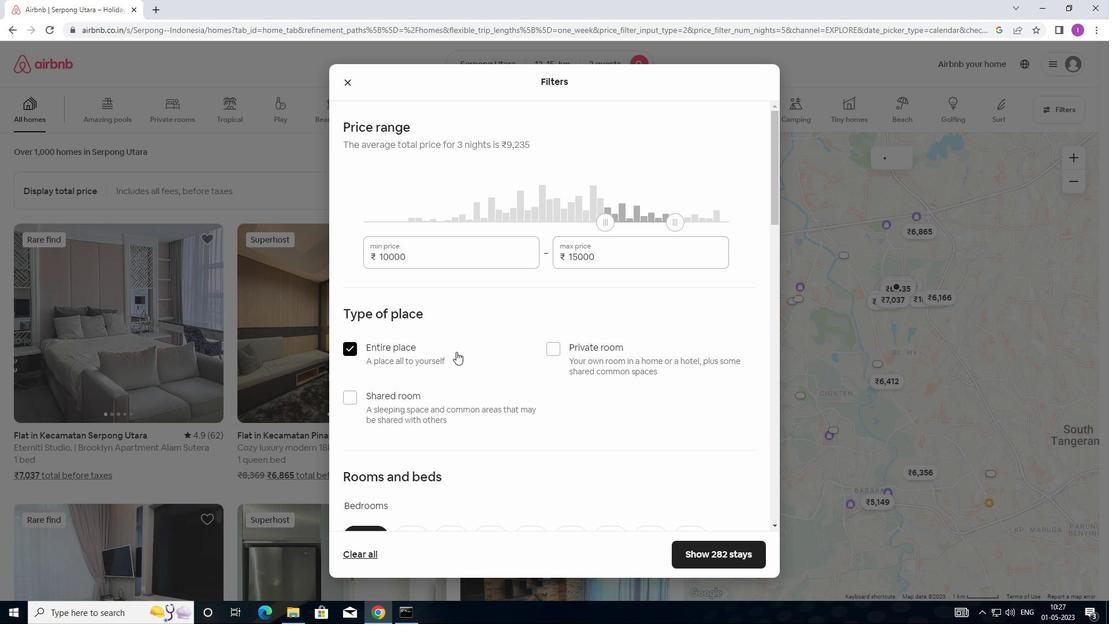 
Action: Mouse scrolled (456, 351) with delta (0, 0)
Screenshot: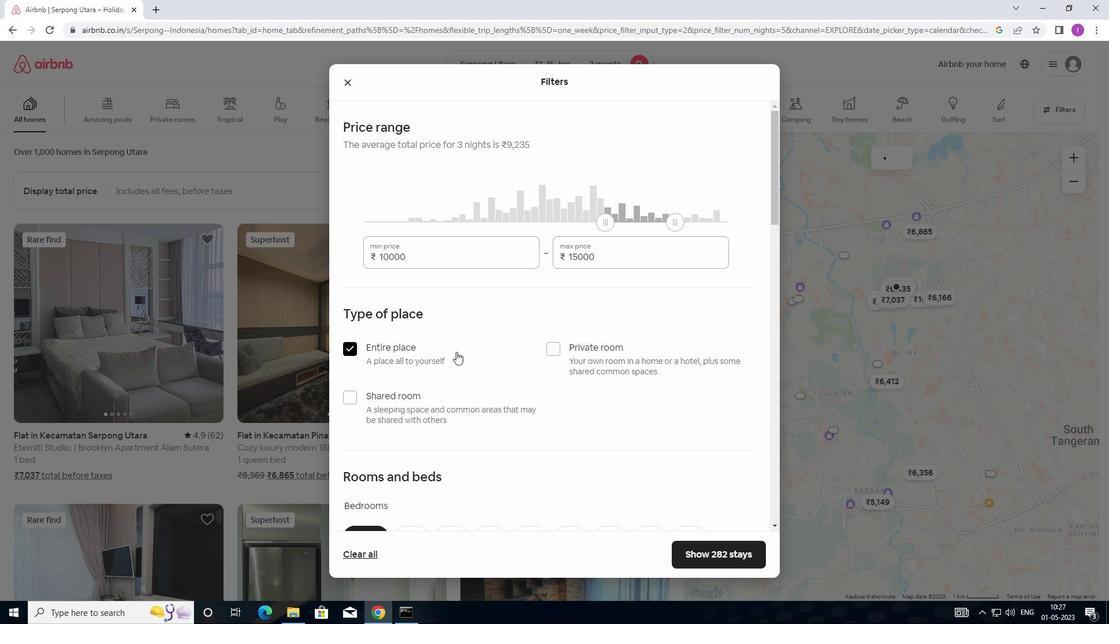 
Action: Mouse moved to (417, 364)
Screenshot: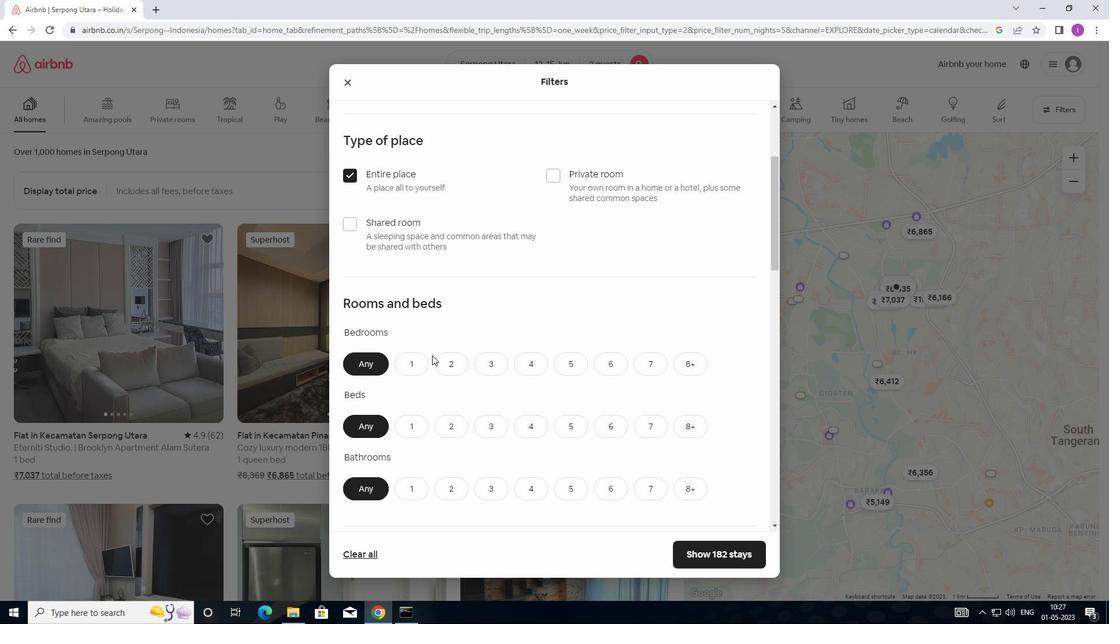 
Action: Mouse pressed left at (417, 364)
Screenshot: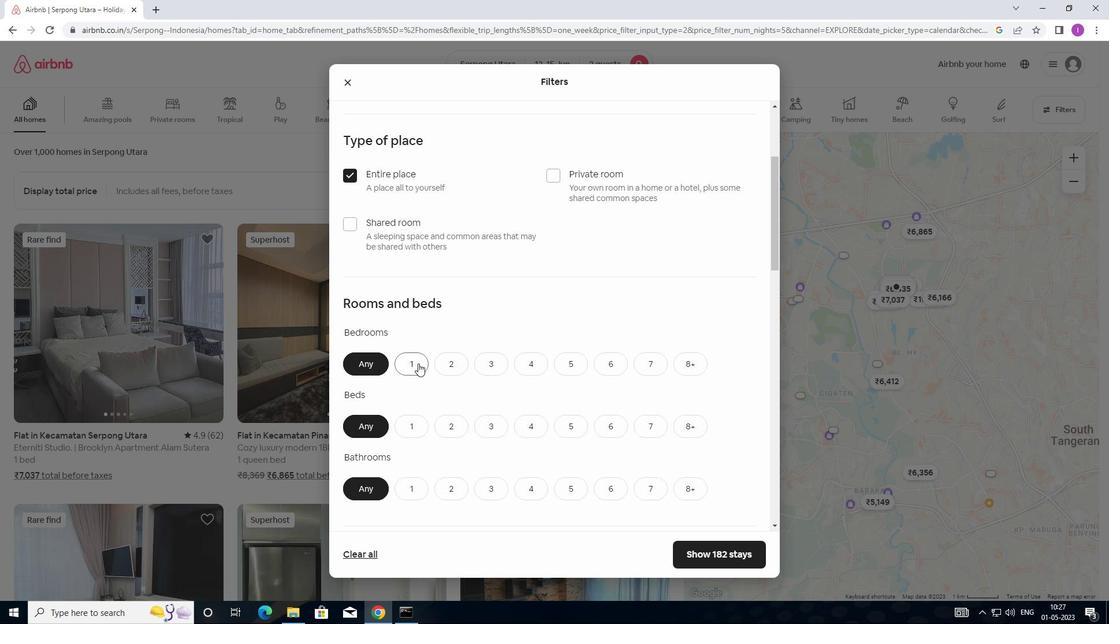 
Action: Mouse moved to (417, 428)
Screenshot: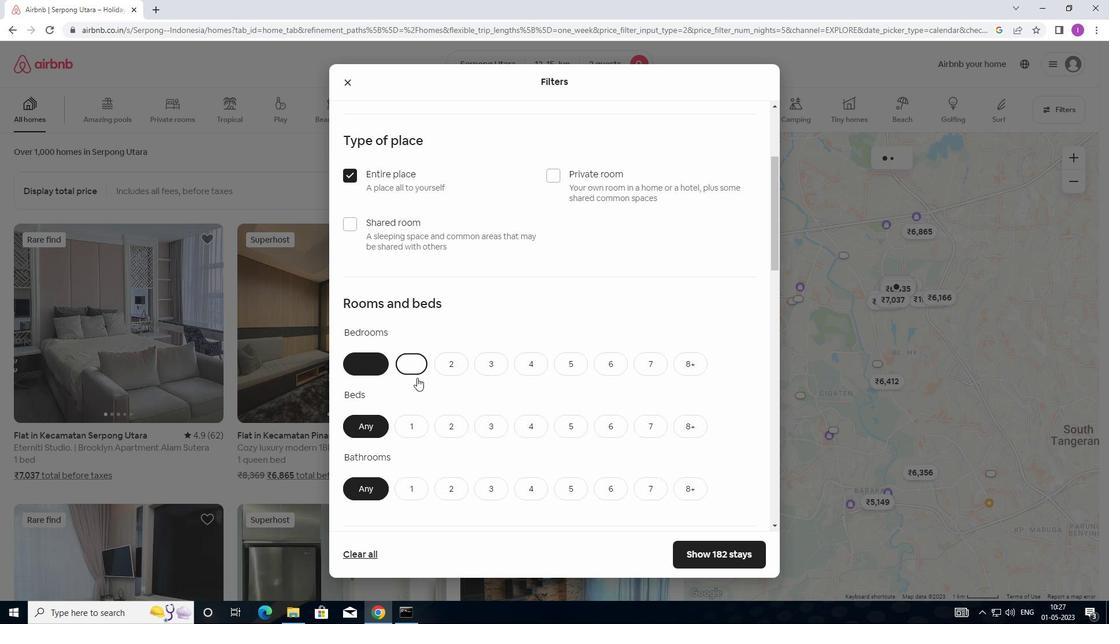 
Action: Mouse pressed left at (417, 428)
Screenshot: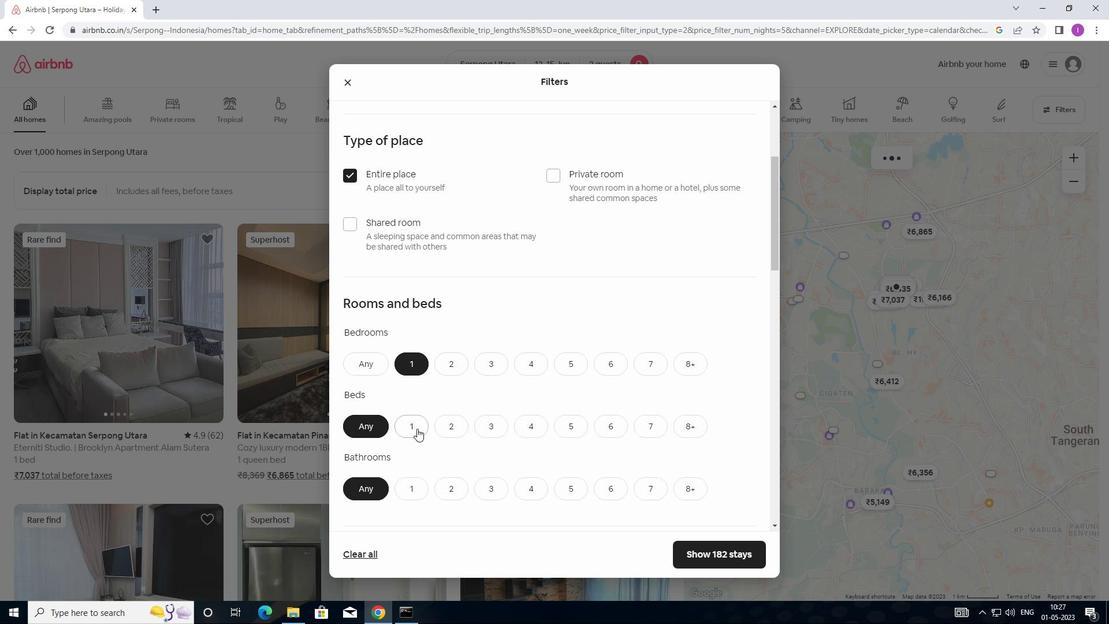 
Action: Mouse moved to (415, 492)
Screenshot: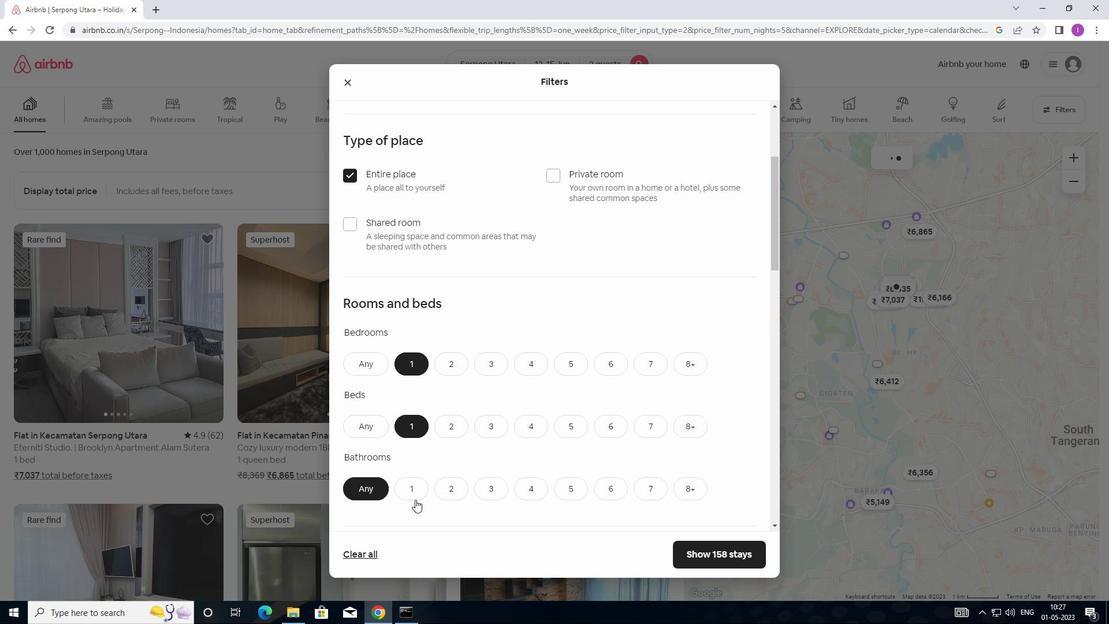 
Action: Mouse pressed left at (415, 492)
Screenshot: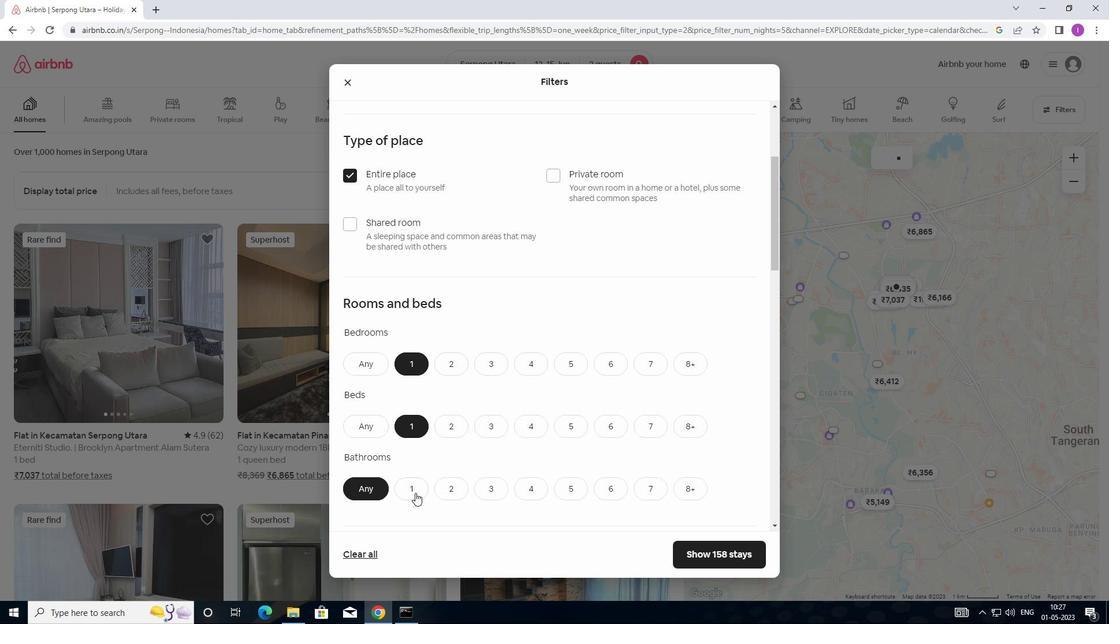 
Action: Mouse moved to (423, 483)
Screenshot: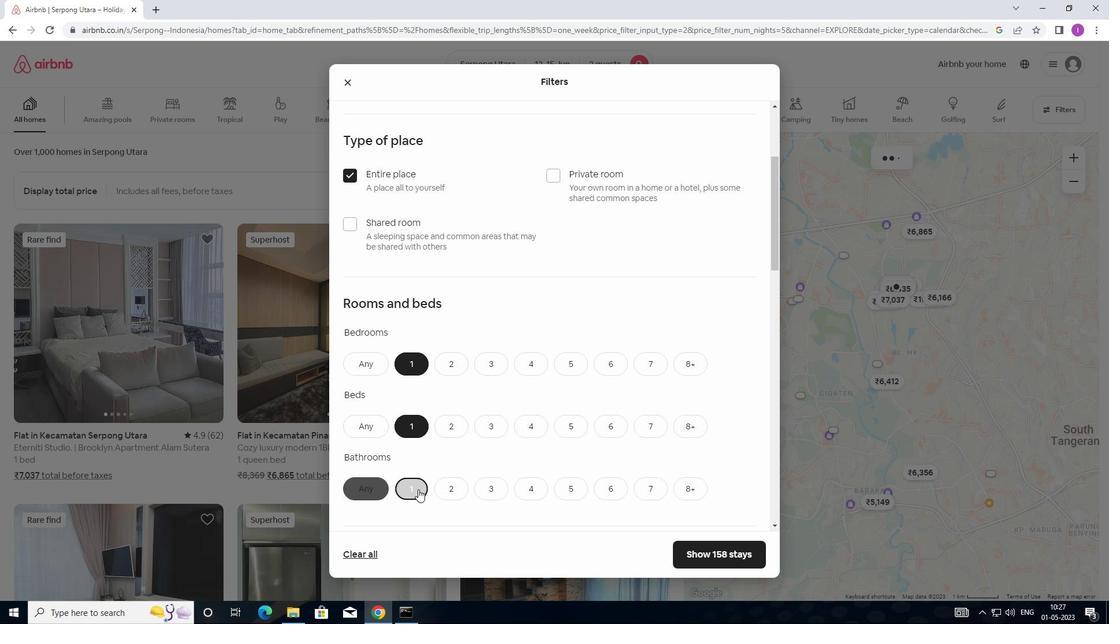 
Action: Mouse scrolled (423, 482) with delta (0, 0)
Screenshot: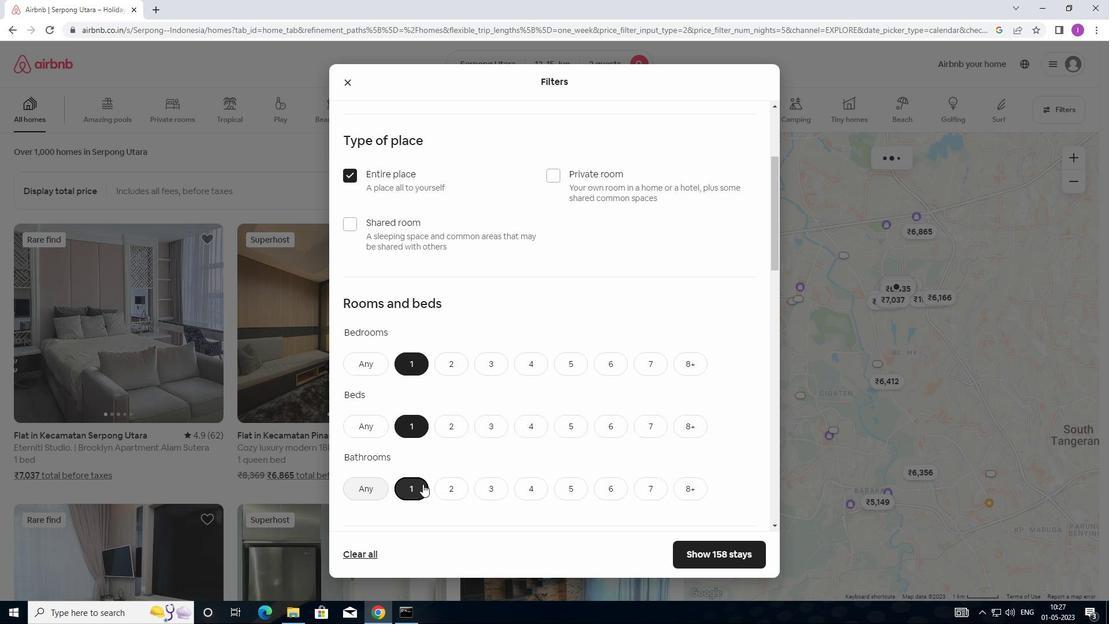 
Action: Mouse moved to (424, 483)
Screenshot: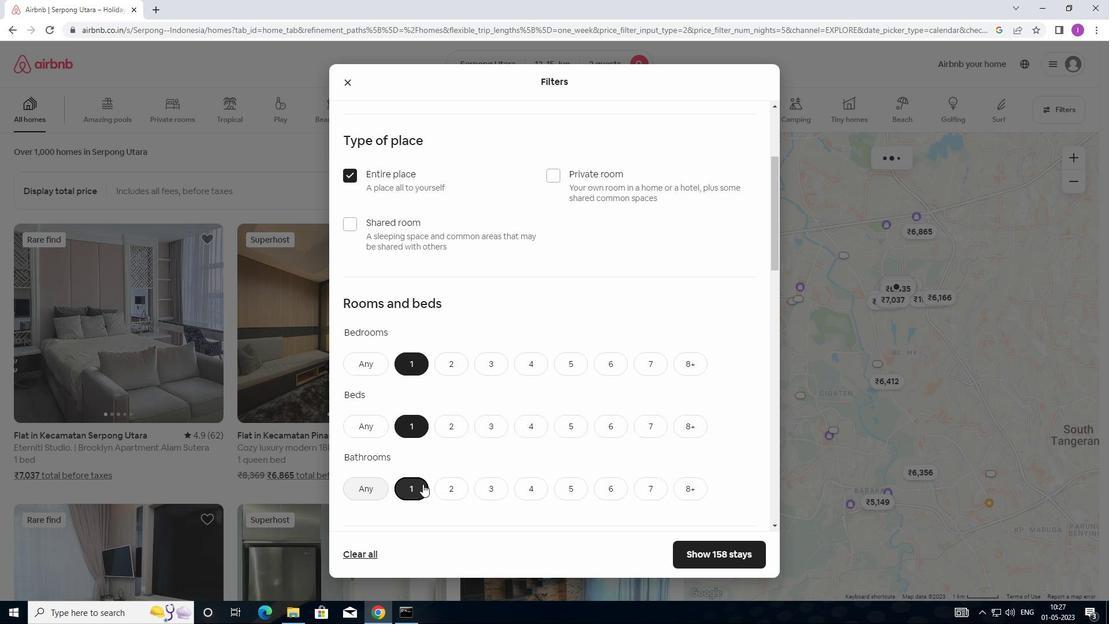 
Action: Mouse scrolled (424, 482) with delta (0, 0)
Screenshot: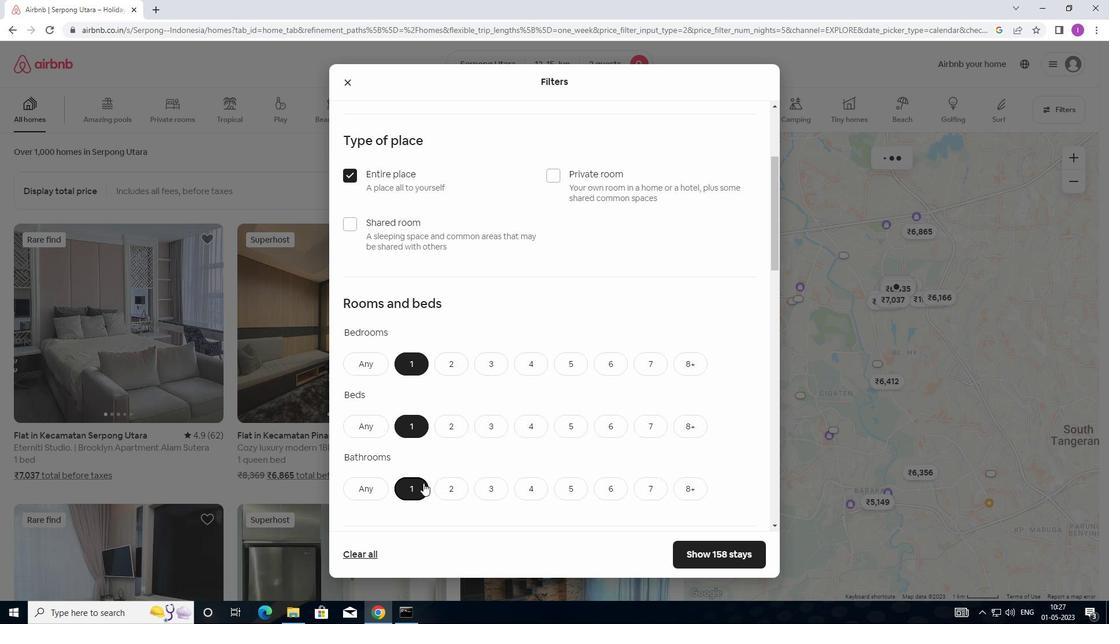 
Action: Mouse moved to (424, 483)
Screenshot: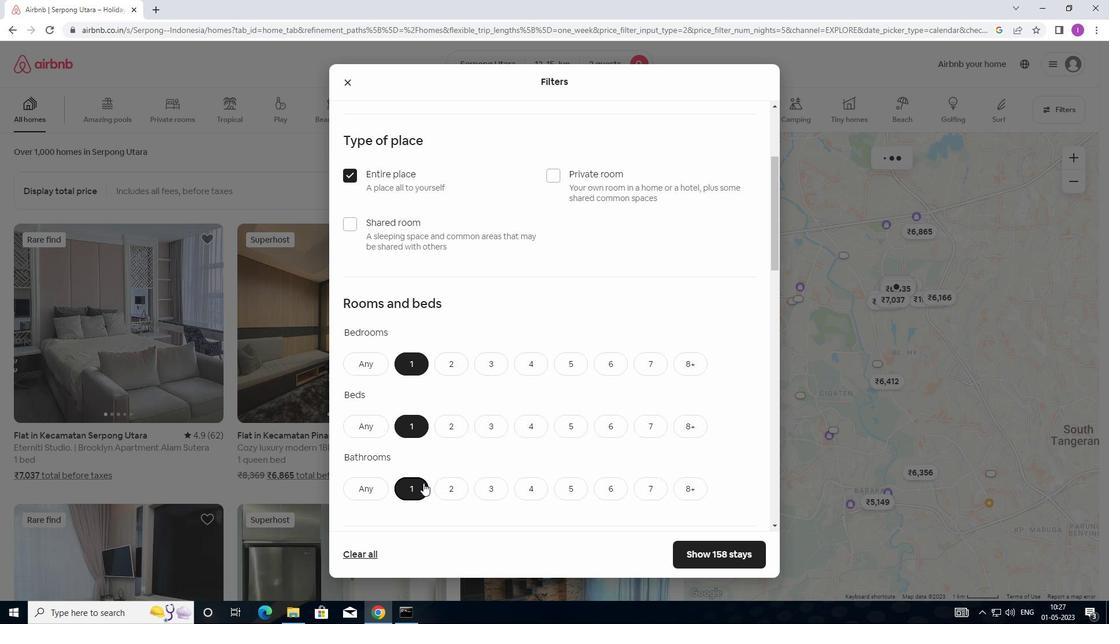 
Action: Mouse scrolled (424, 482) with delta (0, 0)
Screenshot: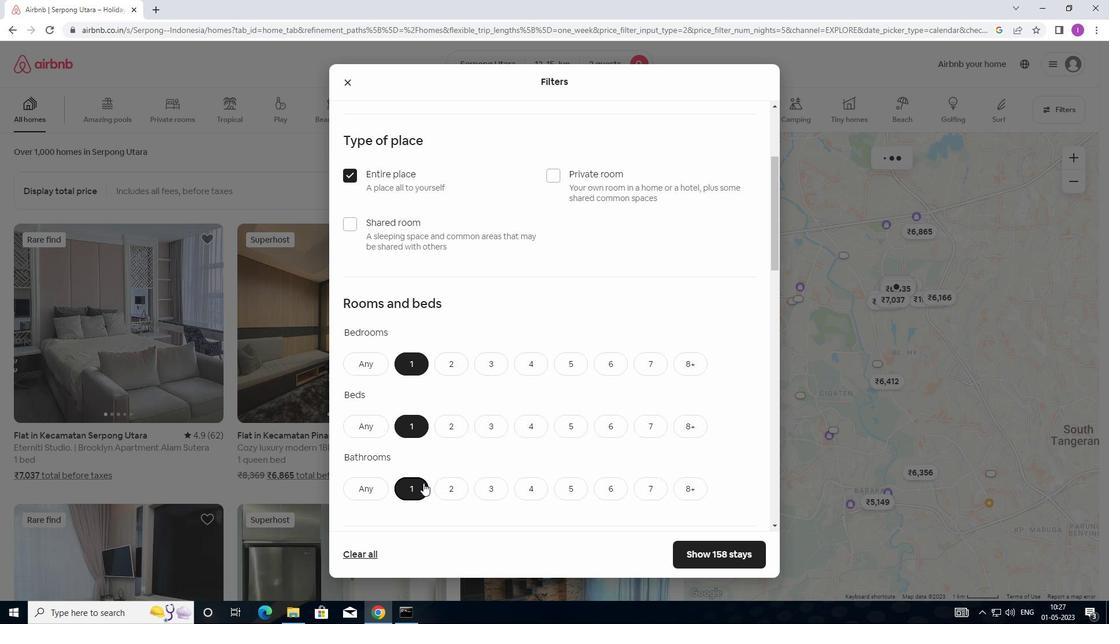 
Action: Mouse moved to (428, 480)
Screenshot: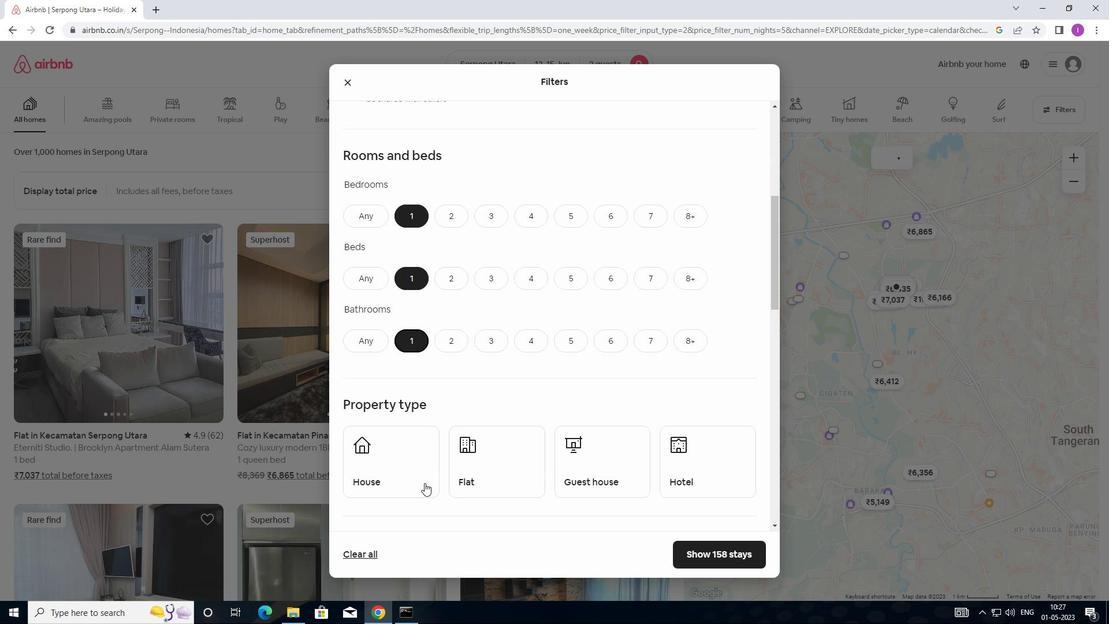 
Action: Mouse scrolled (428, 479) with delta (0, 0)
Screenshot: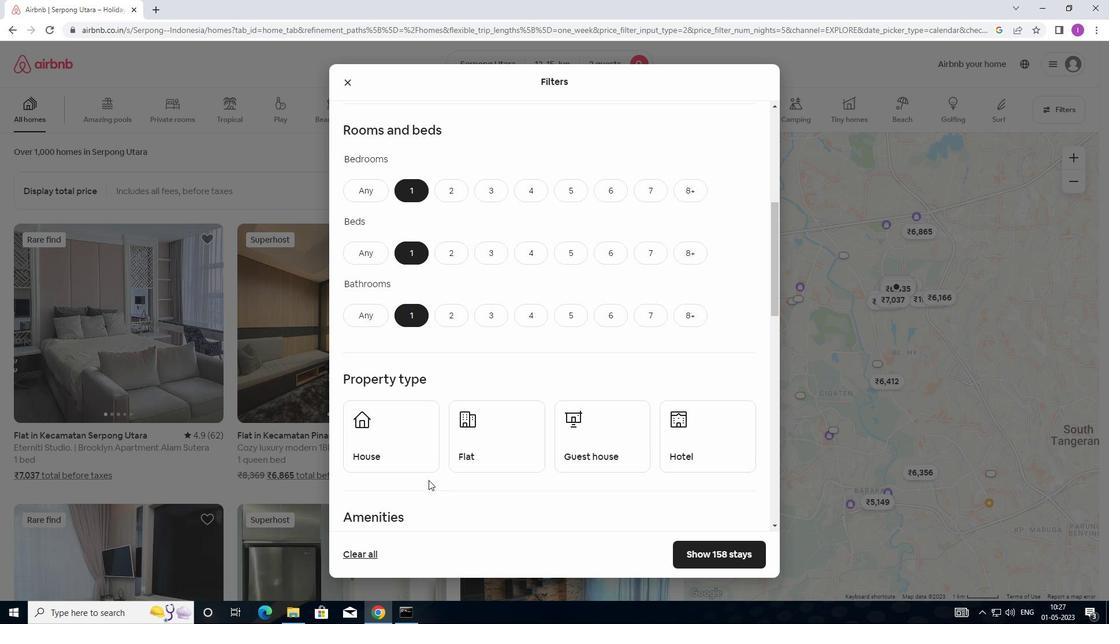 
Action: Mouse moved to (428, 479)
Screenshot: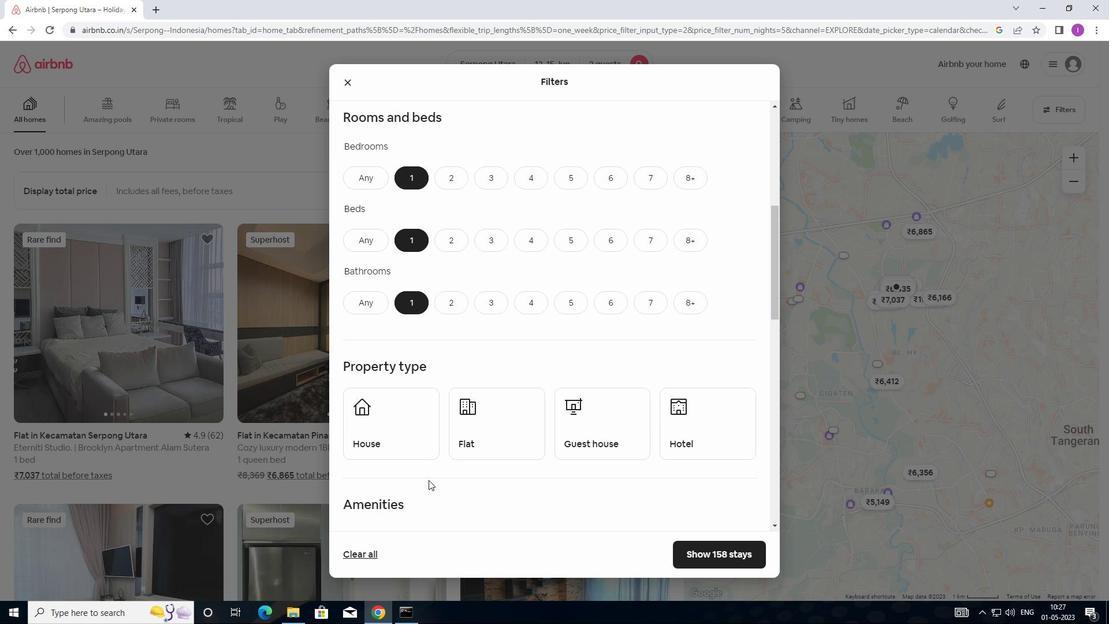 
Action: Mouse scrolled (428, 478) with delta (0, 0)
Screenshot: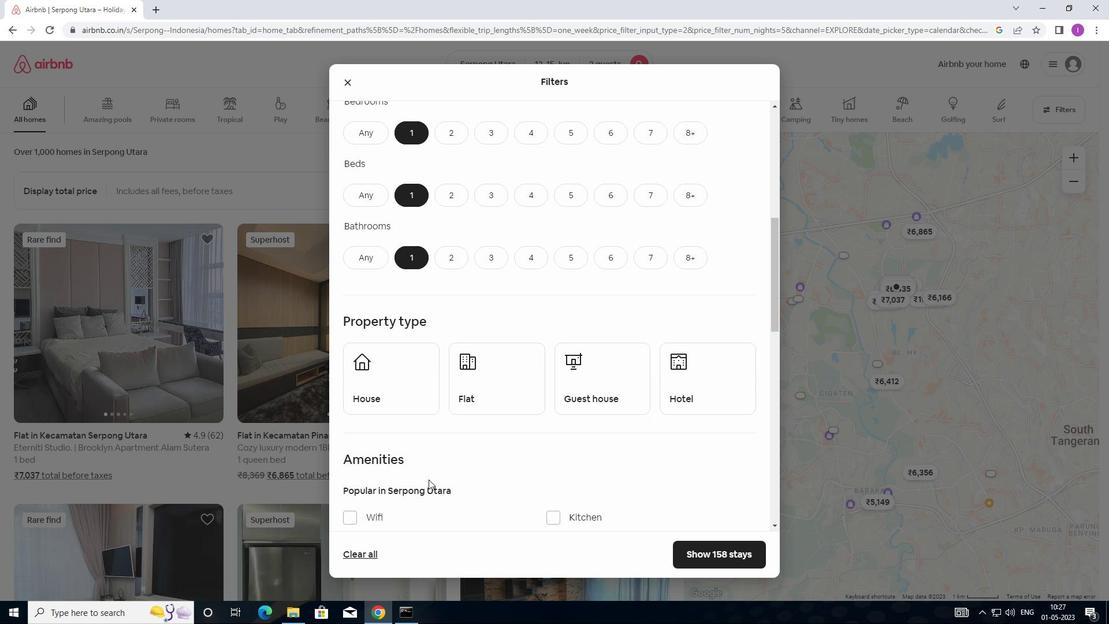 
Action: Mouse moved to (397, 346)
Screenshot: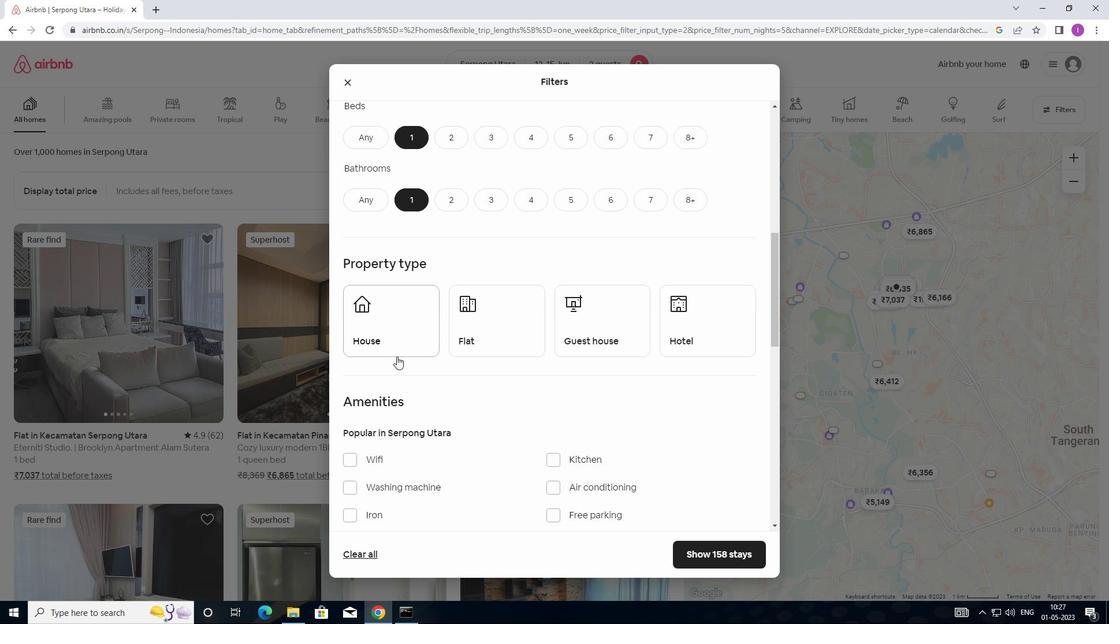
Action: Mouse pressed left at (397, 346)
Screenshot: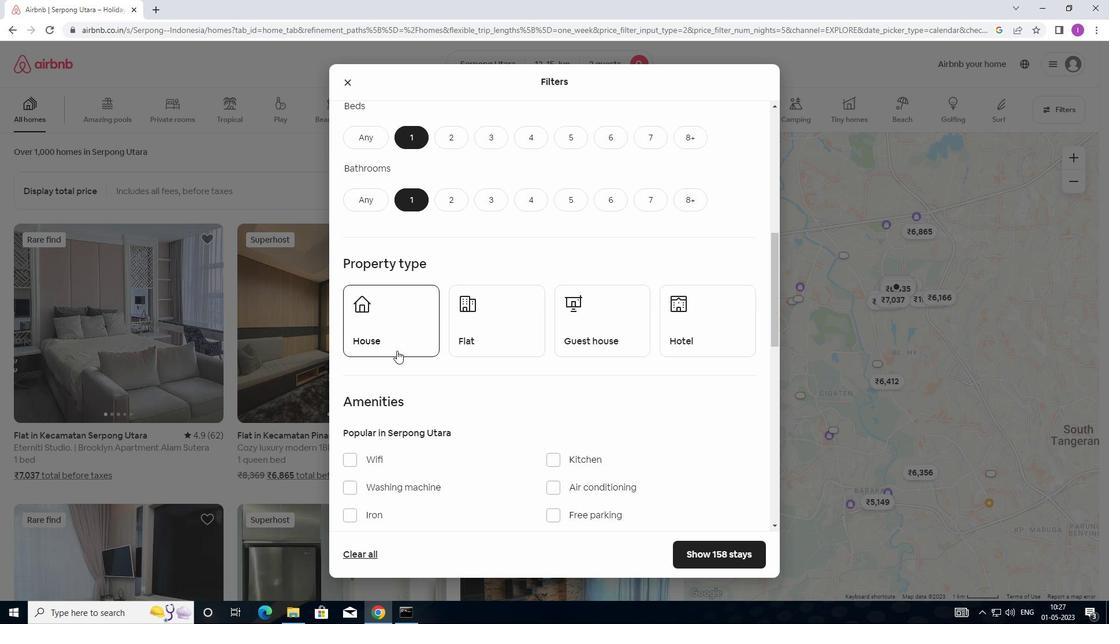 
Action: Mouse moved to (472, 350)
Screenshot: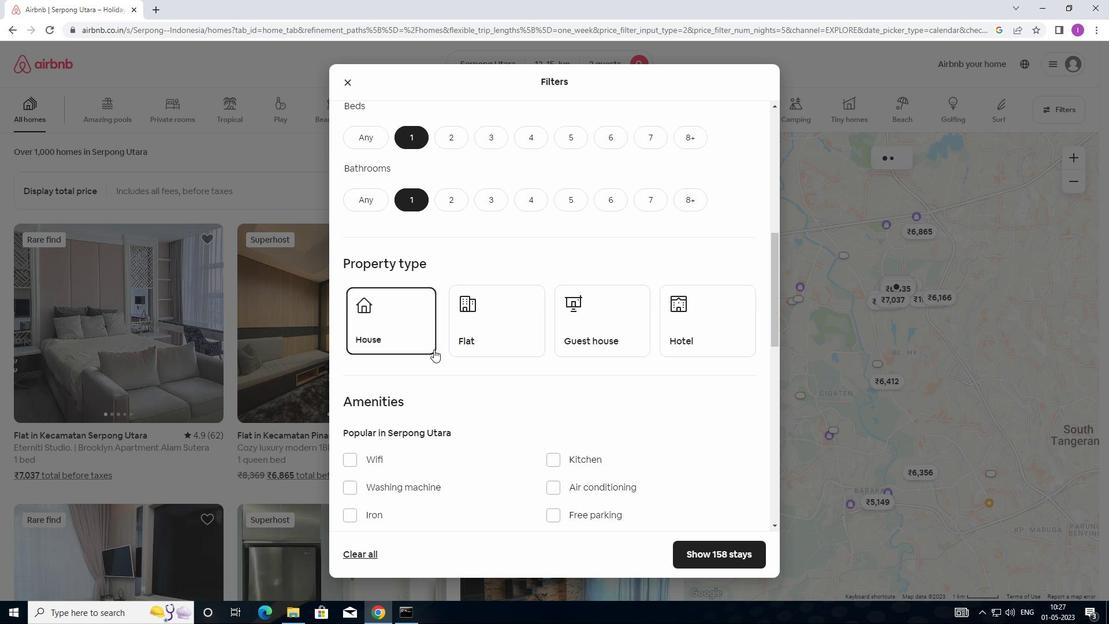 
Action: Mouse pressed left at (472, 350)
Screenshot: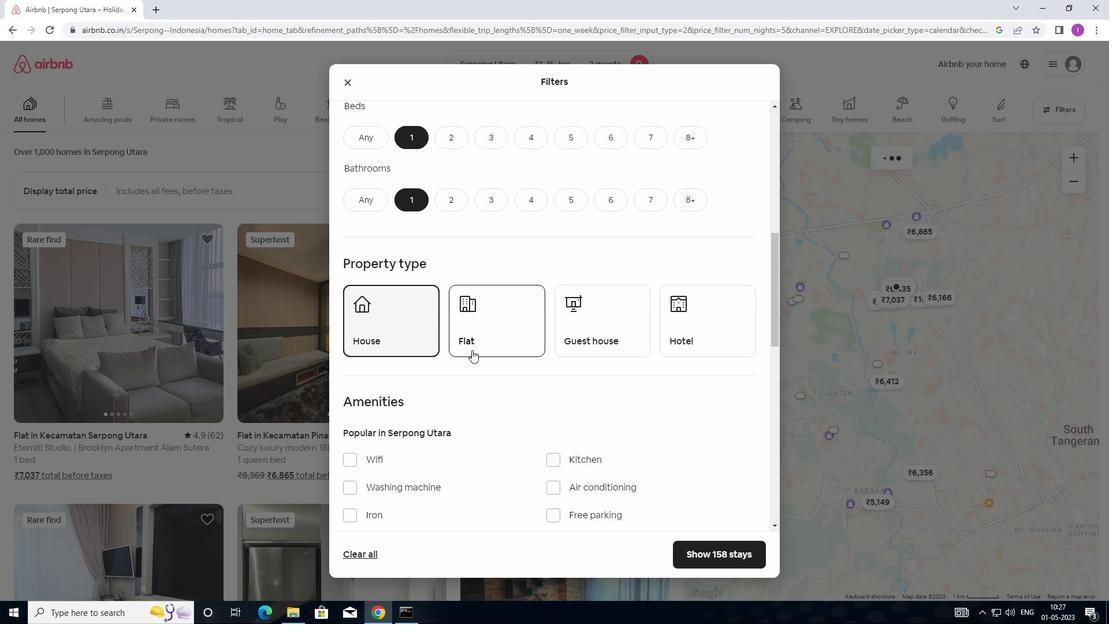 
Action: Mouse moved to (596, 345)
Screenshot: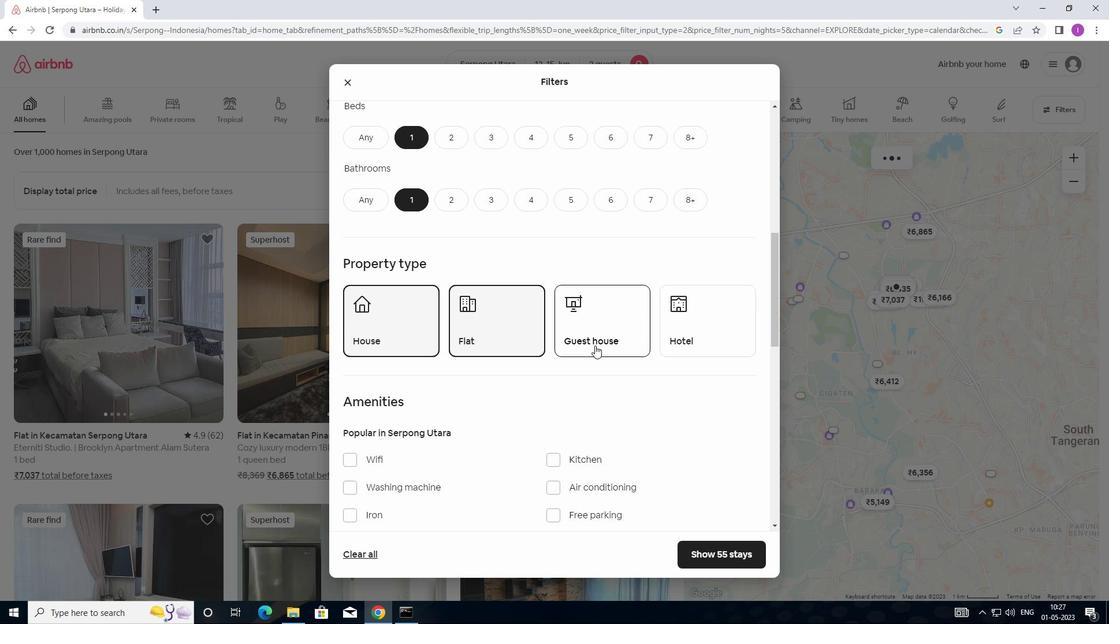 
Action: Mouse pressed left at (596, 345)
Screenshot: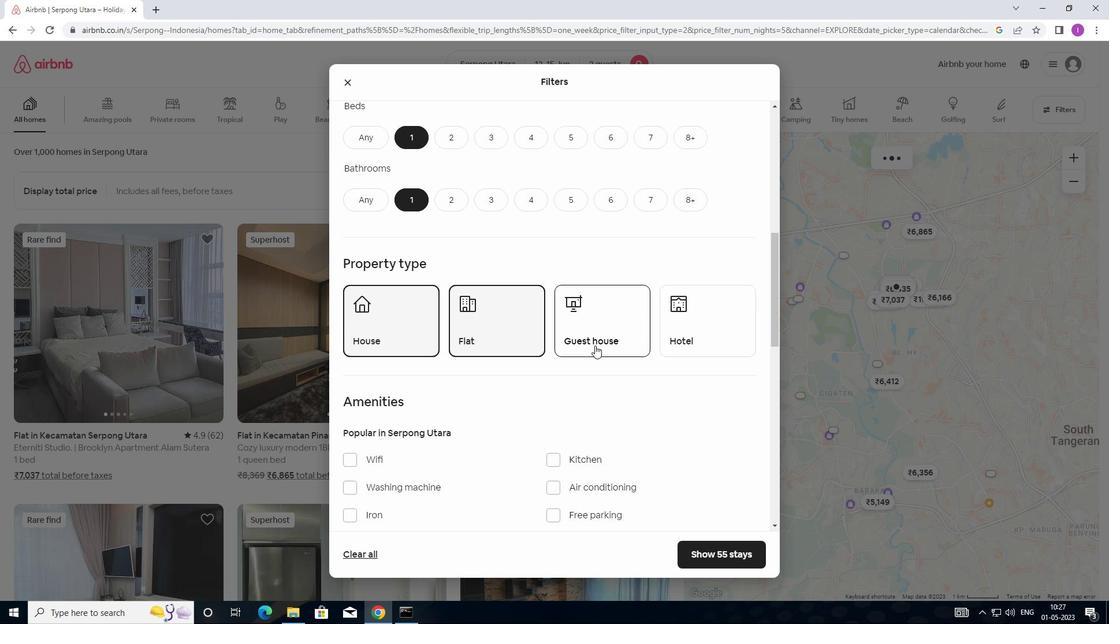 
Action: Mouse moved to (671, 338)
Screenshot: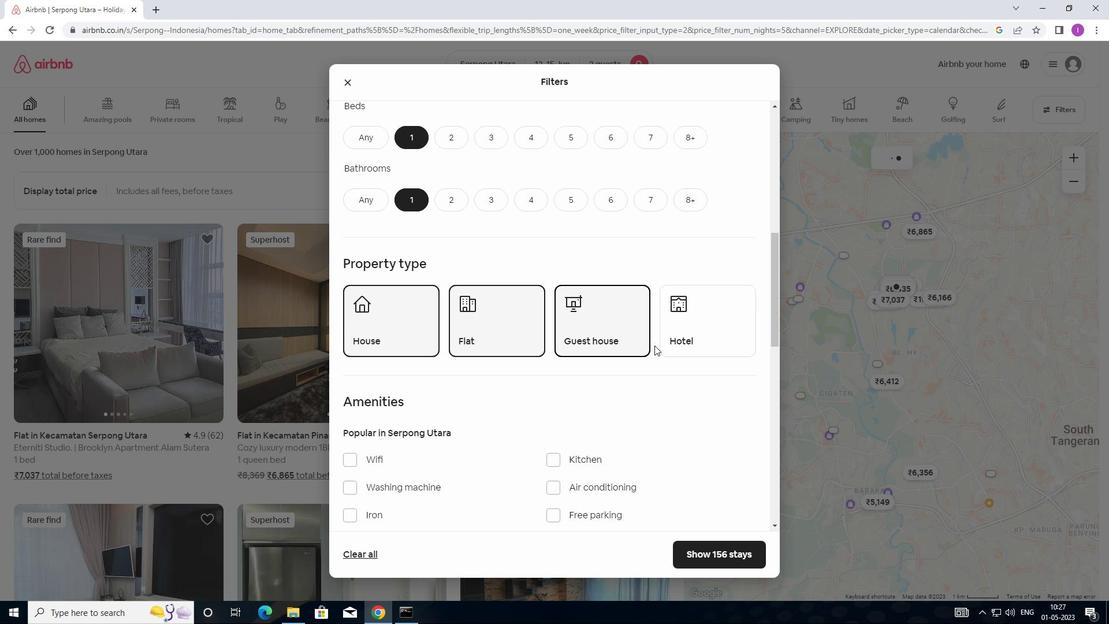 
Action: Mouse pressed left at (671, 338)
Screenshot: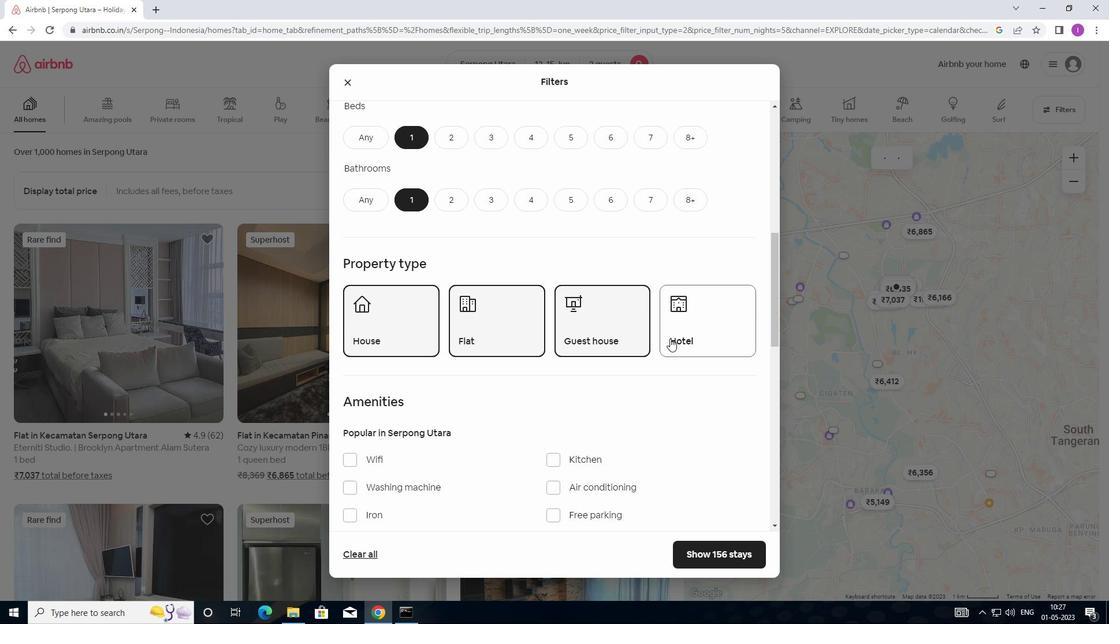 
Action: Mouse moved to (577, 412)
Screenshot: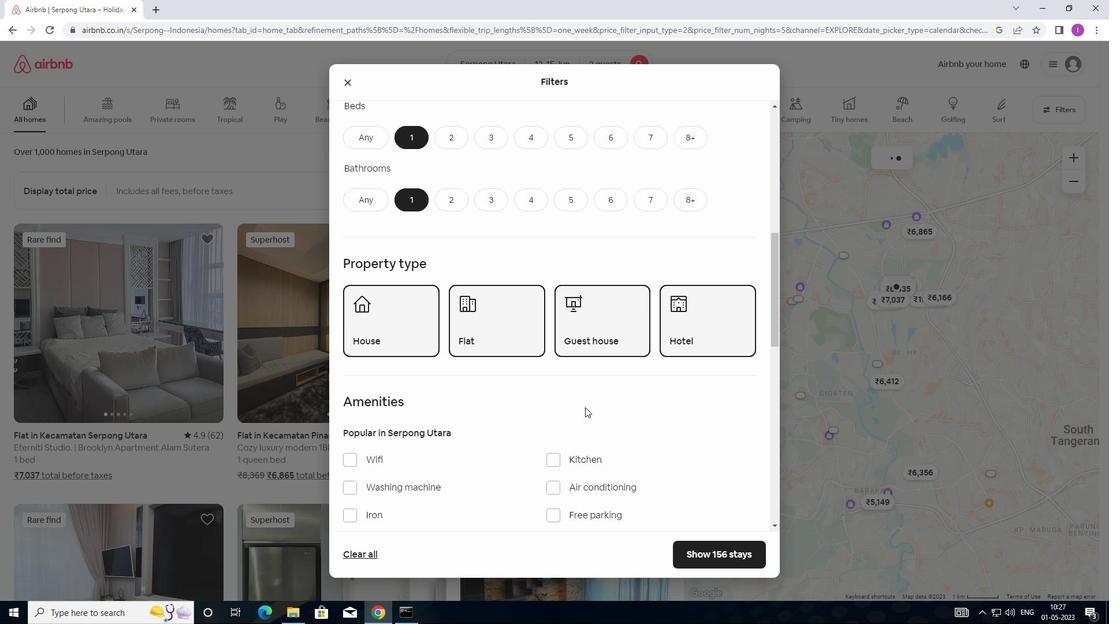 
Action: Mouse scrolled (577, 411) with delta (0, 0)
Screenshot: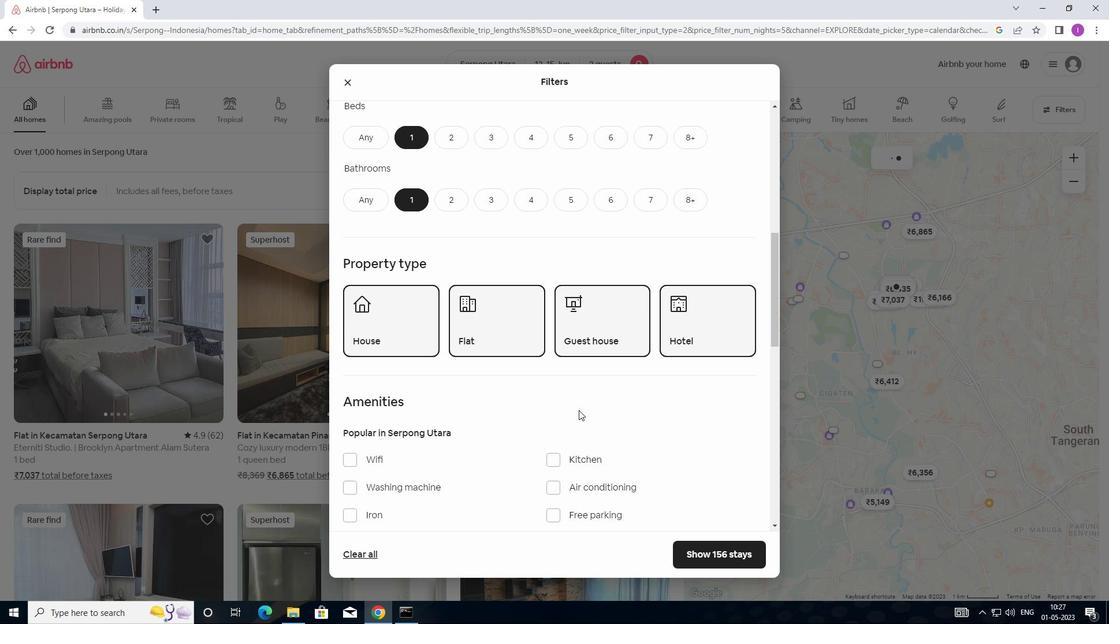 
Action: Mouse moved to (572, 414)
Screenshot: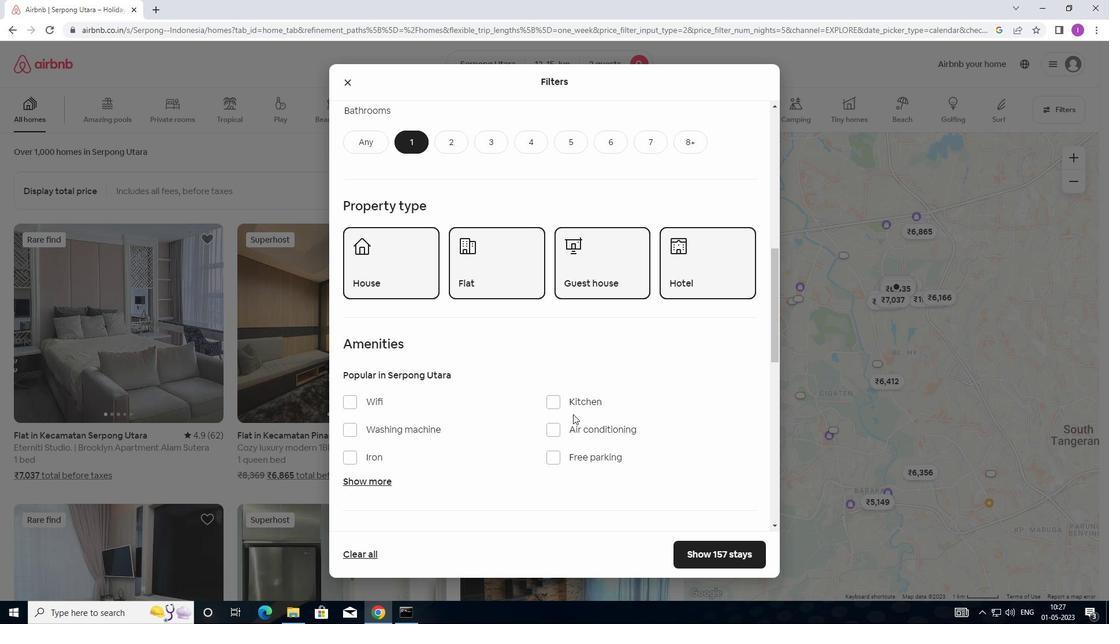 
Action: Mouse scrolled (572, 413) with delta (0, 0)
Screenshot: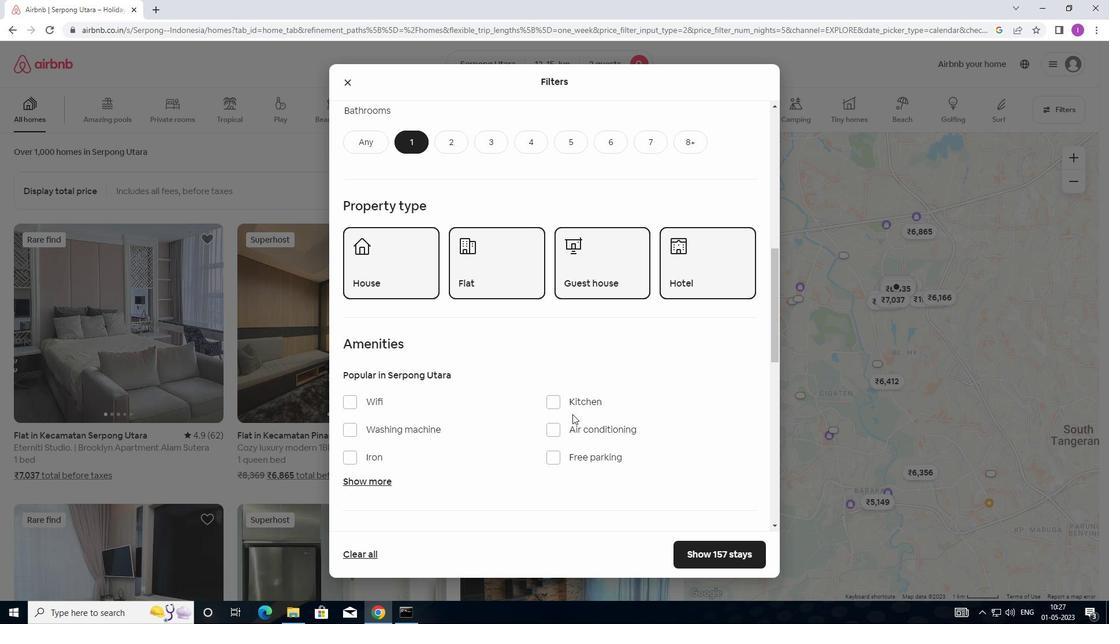 
Action: Mouse moved to (595, 416)
Screenshot: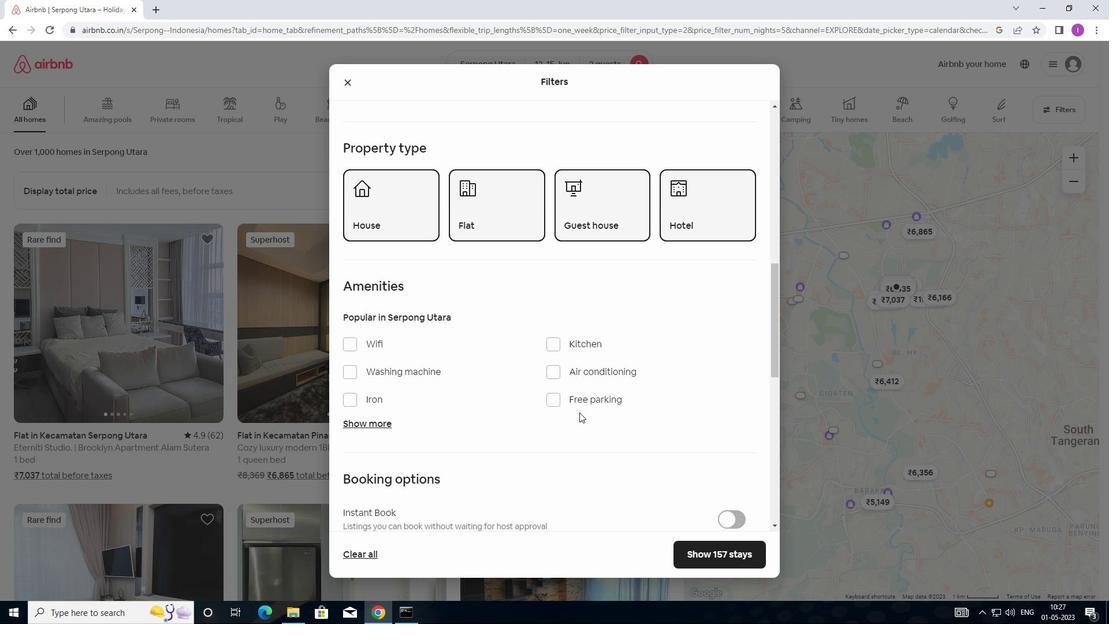 
Action: Mouse scrolled (595, 416) with delta (0, 0)
Screenshot: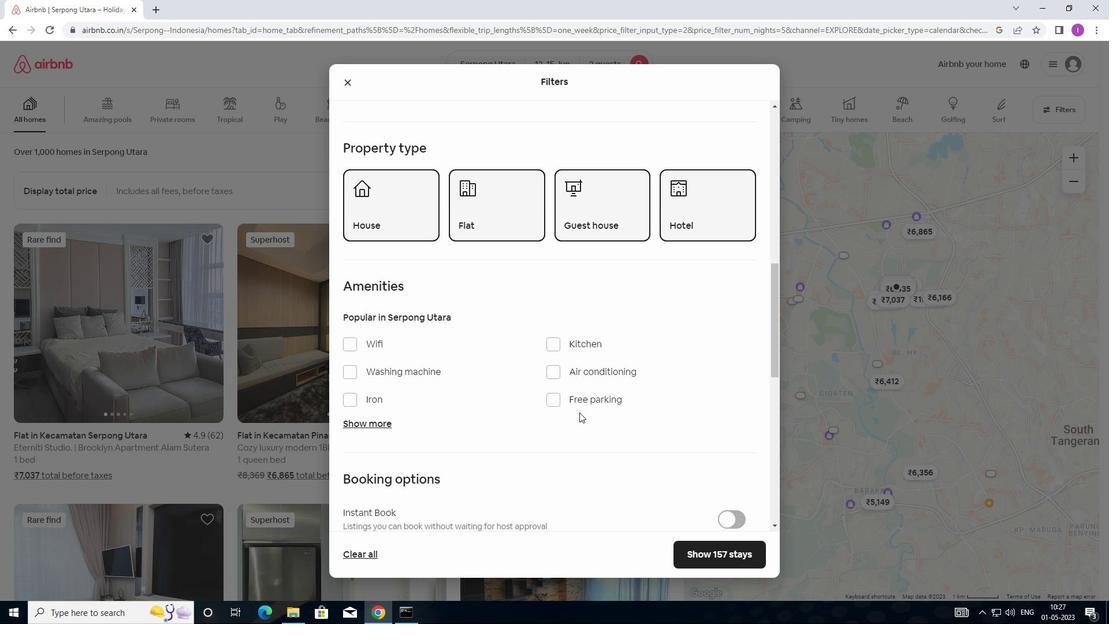 
Action: Mouse moved to (596, 421)
Screenshot: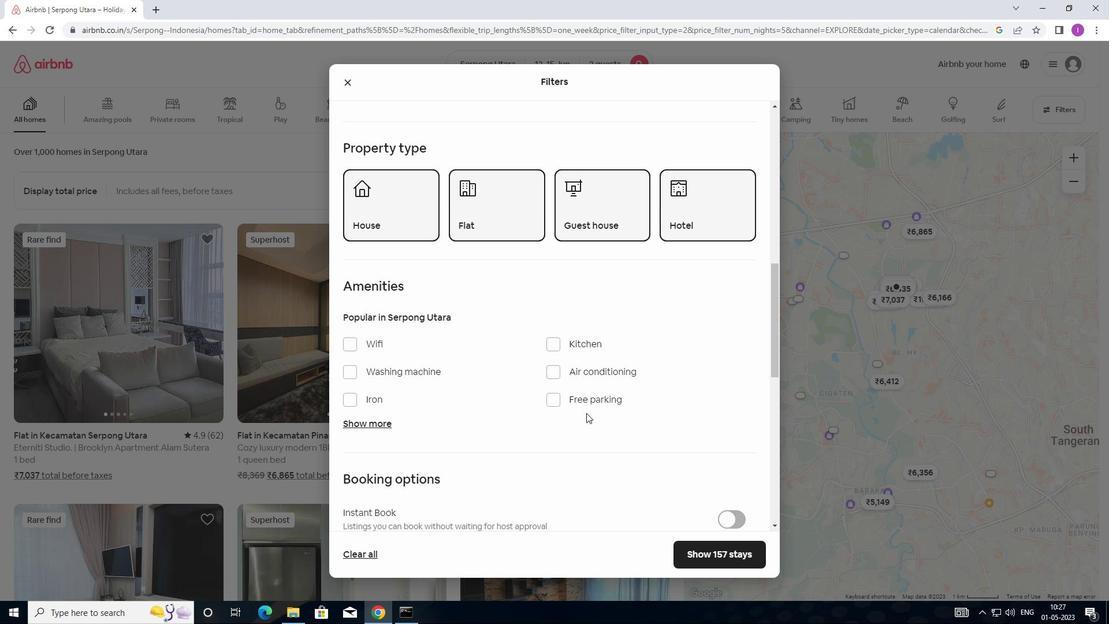 
Action: Mouse scrolled (596, 421) with delta (0, 0)
Screenshot: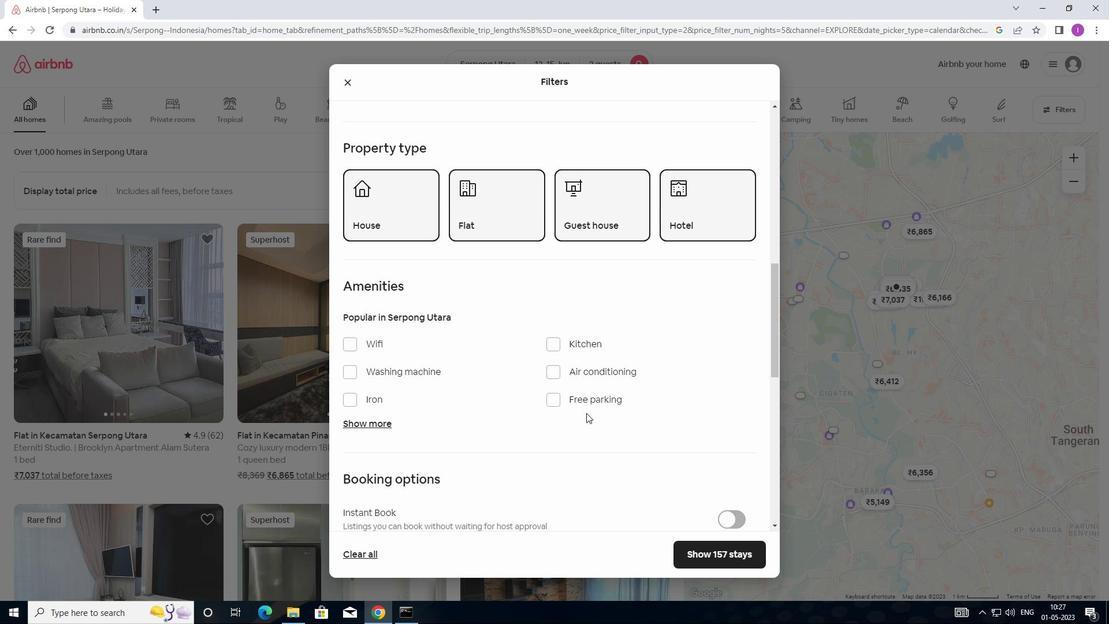 
Action: Mouse scrolled (596, 421) with delta (0, 0)
Screenshot: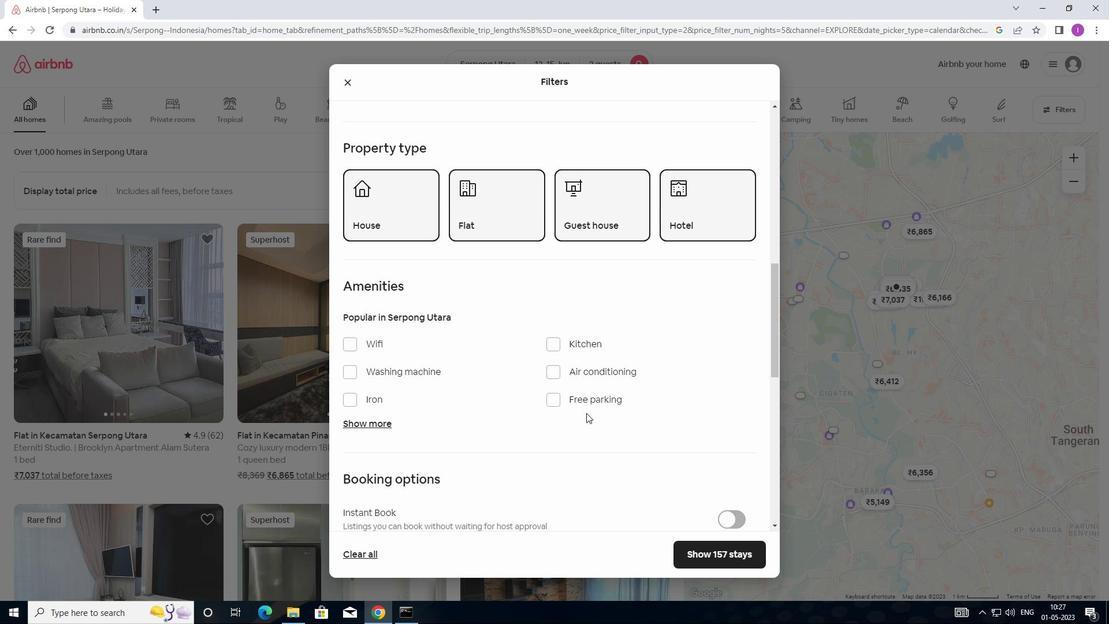 
Action: Mouse moved to (596, 421)
Screenshot: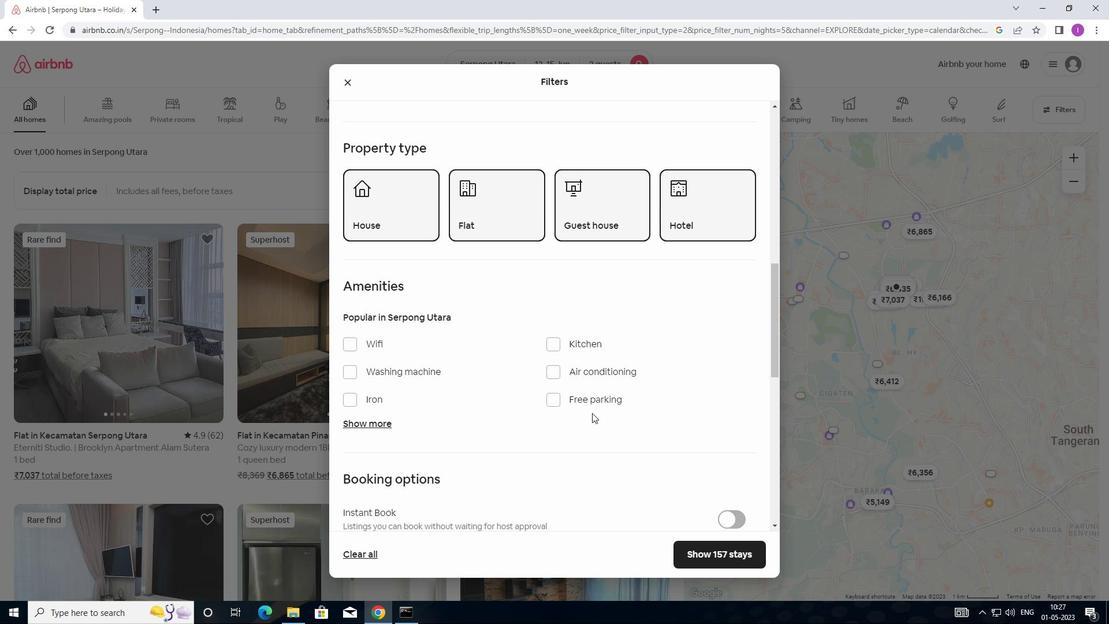 
Action: Mouse scrolled (596, 421) with delta (0, 0)
Screenshot: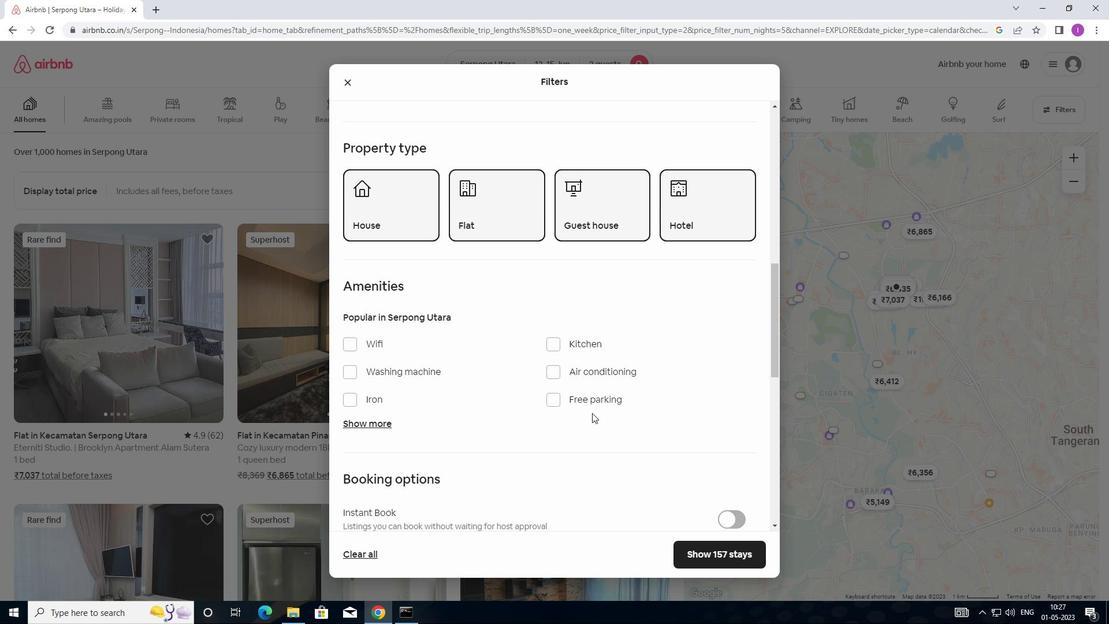 
Action: Mouse scrolled (596, 421) with delta (0, 0)
Screenshot: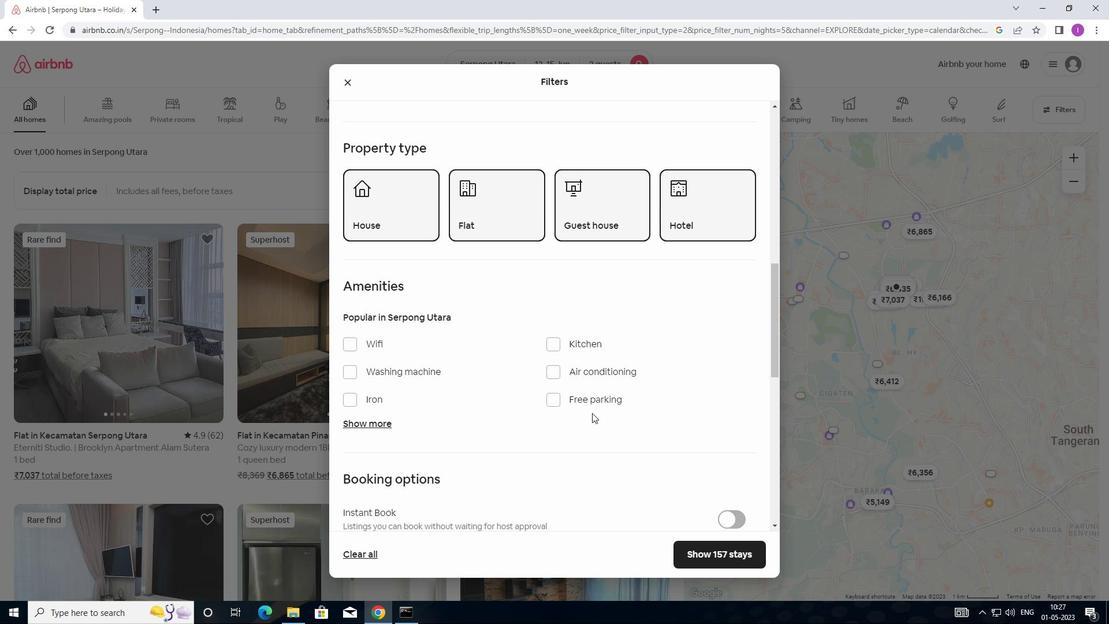 
Action: Mouse moved to (740, 270)
Screenshot: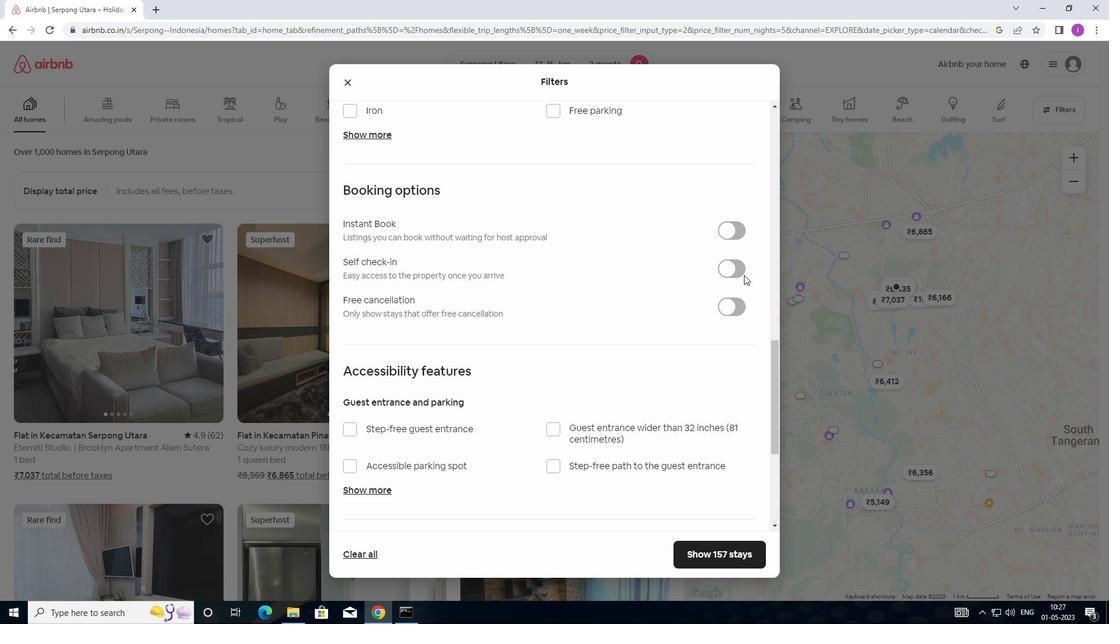 
Action: Mouse pressed left at (740, 270)
Screenshot: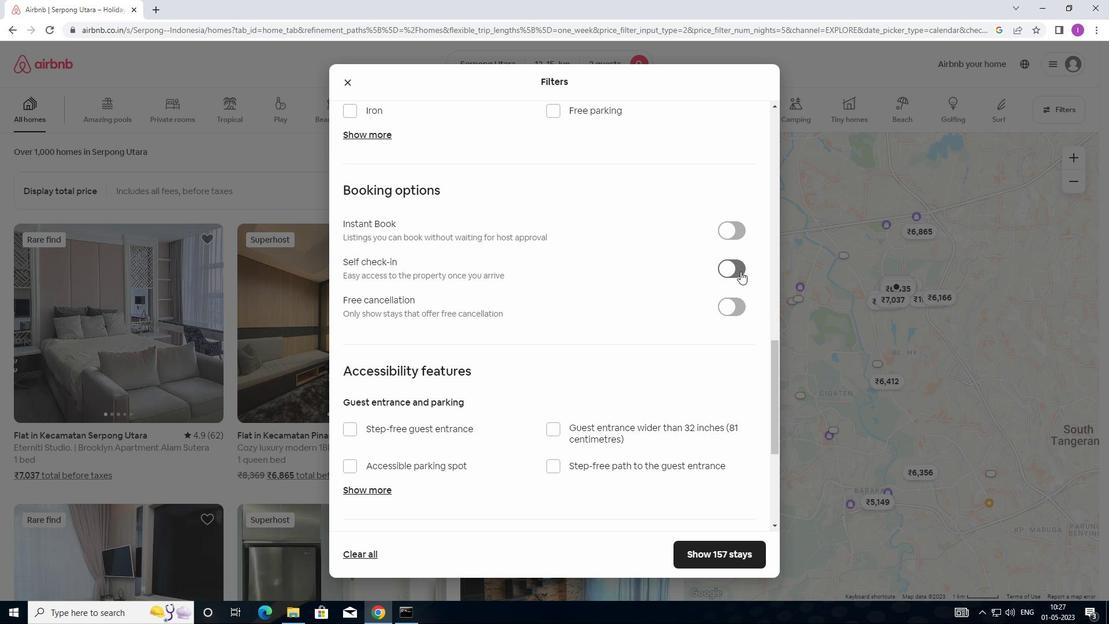 
Action: Mouse moved to (421, 444)
Screenshot: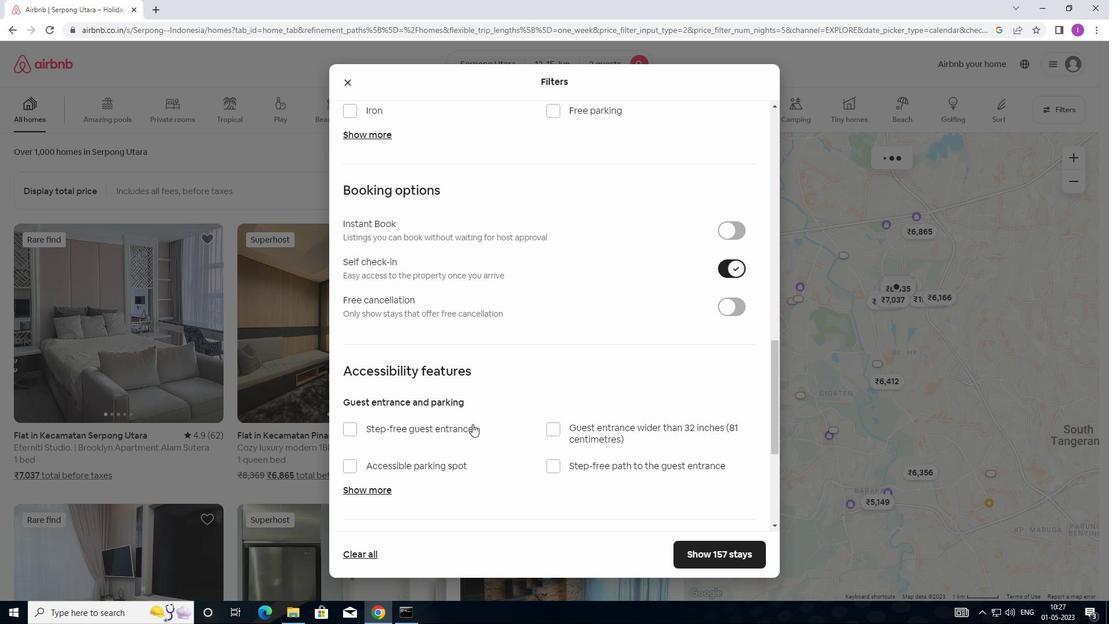 
Action: Mouse scrolled (421, 444) with delta (0, 0)
Screenshot: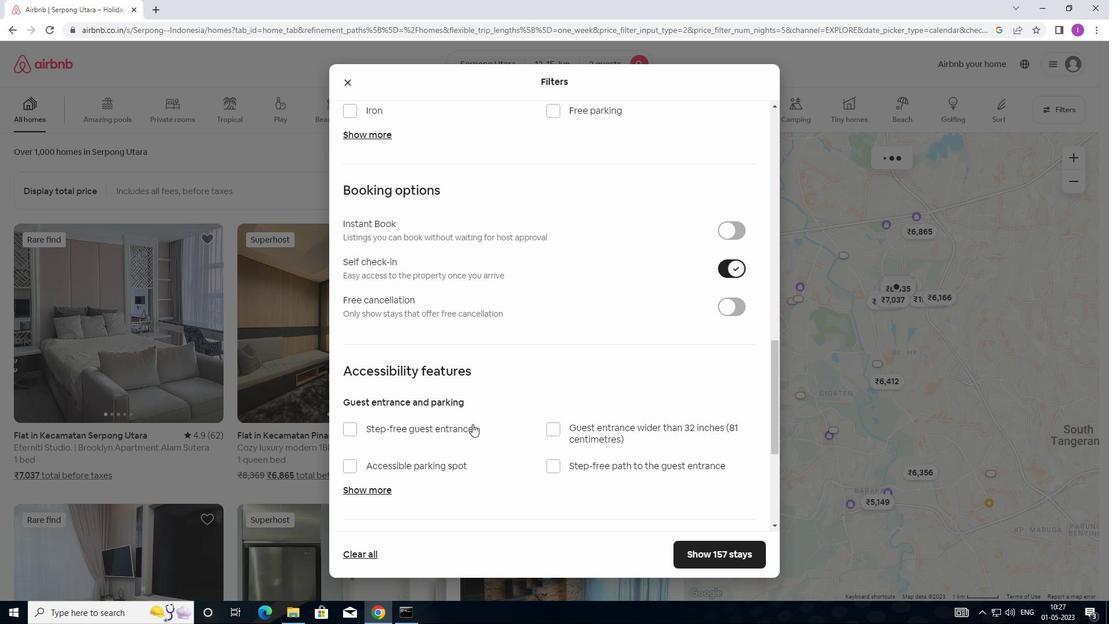 
Action: Mouse moved to (418, 448)
Screenshot: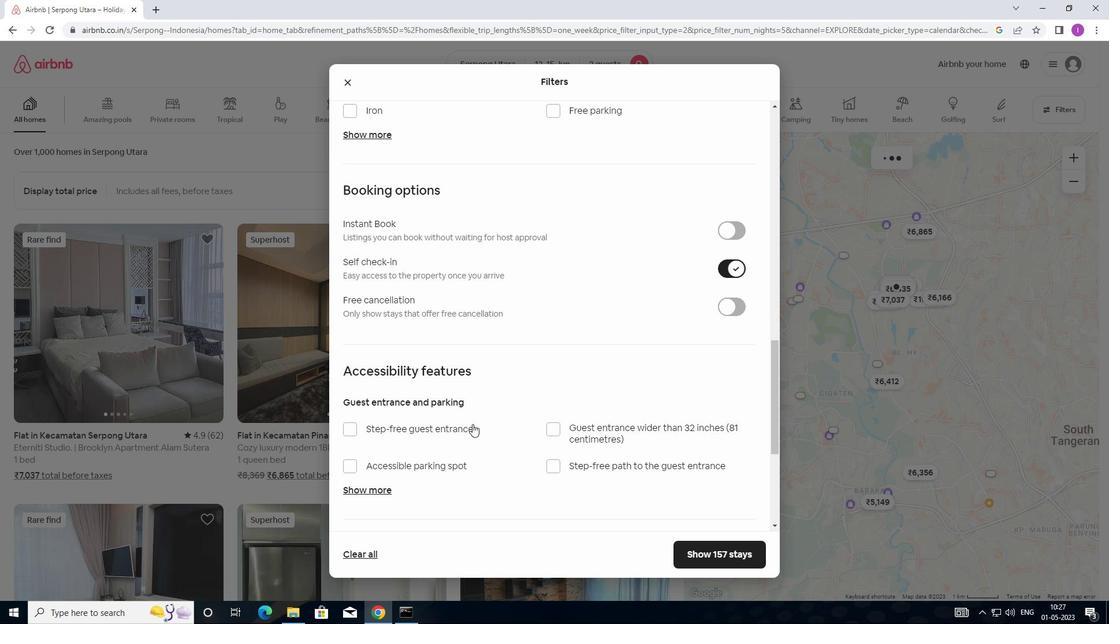 
Action: Mouse scrolled (418, 448) with delta (0, 0)
Screenshot: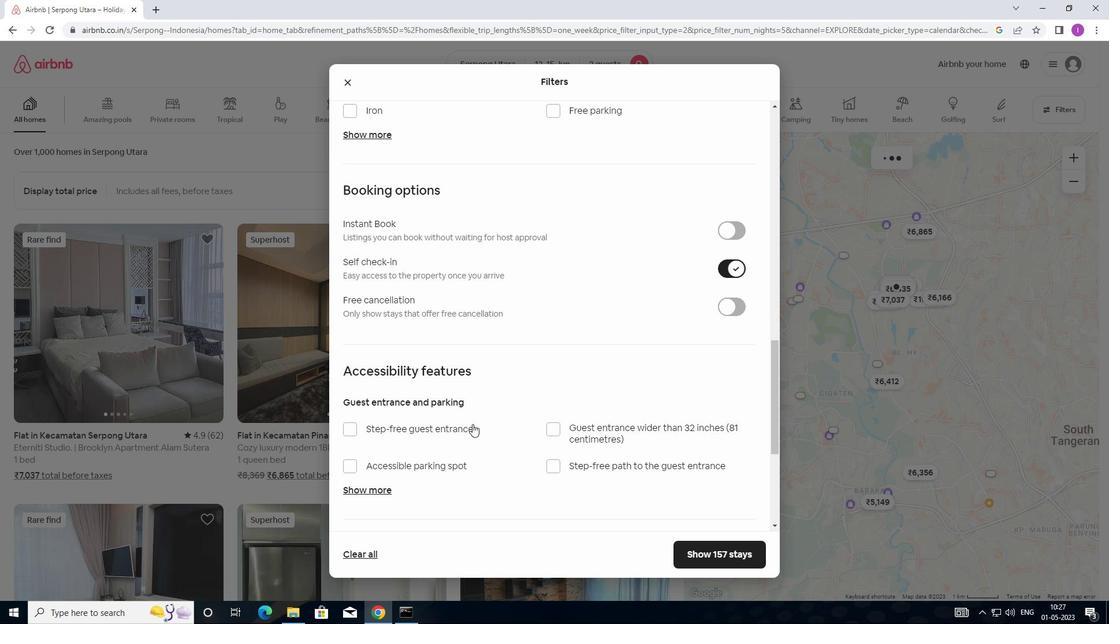 
Action: Mouse moved to (418, 449)
Screenshot: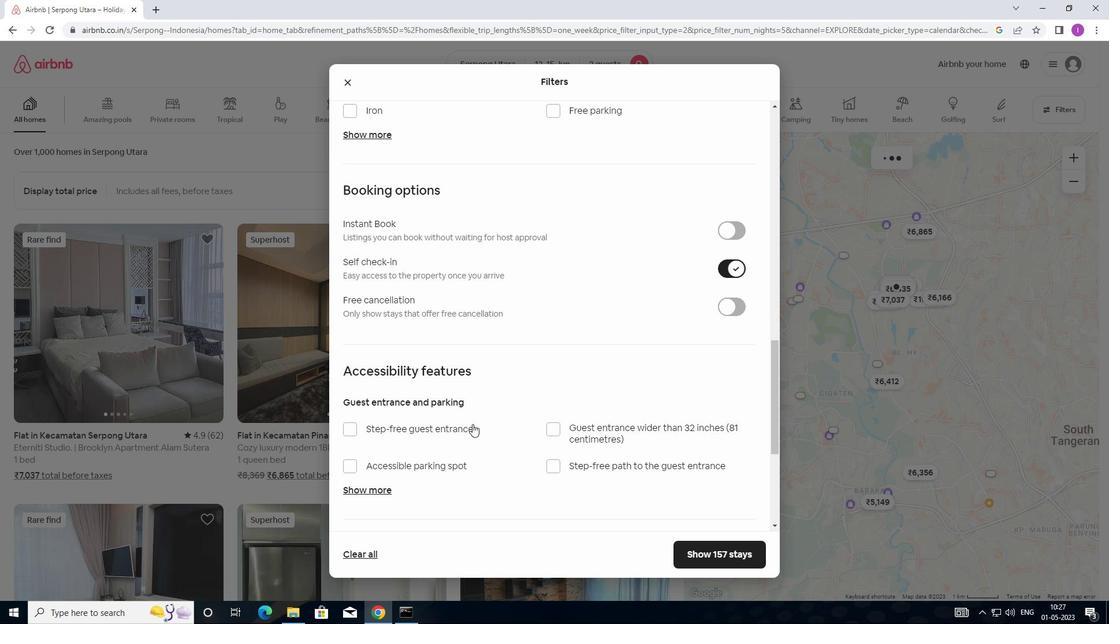 
Action: Mouse scrolled (418, 448) with delta (0, 0)
Screenshot: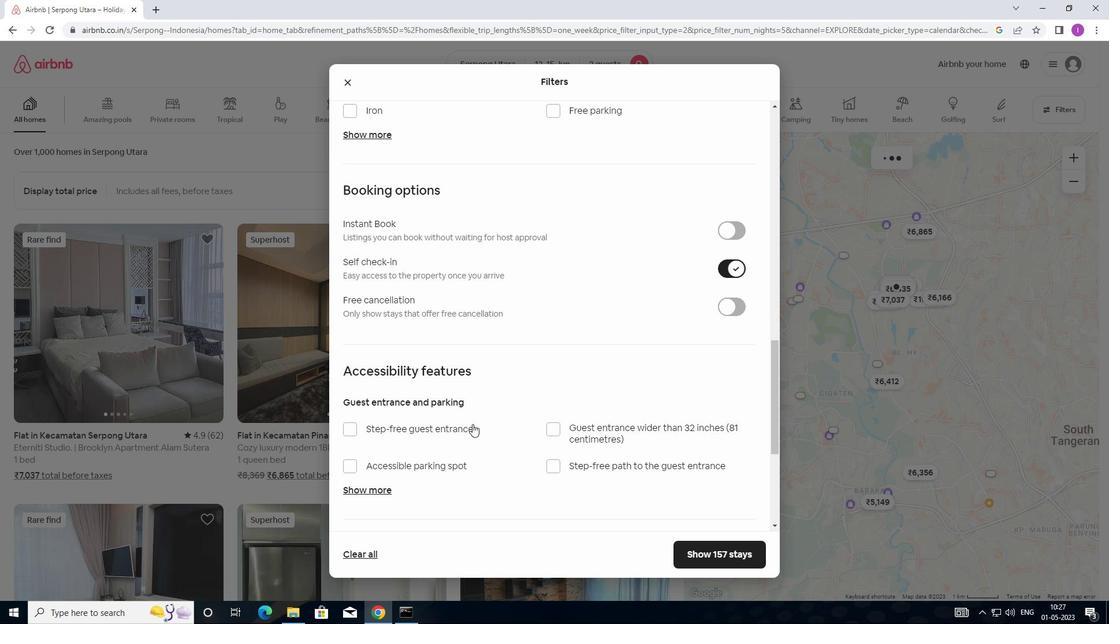 
Action: Mouse moved to (417, 451)
Screenshot: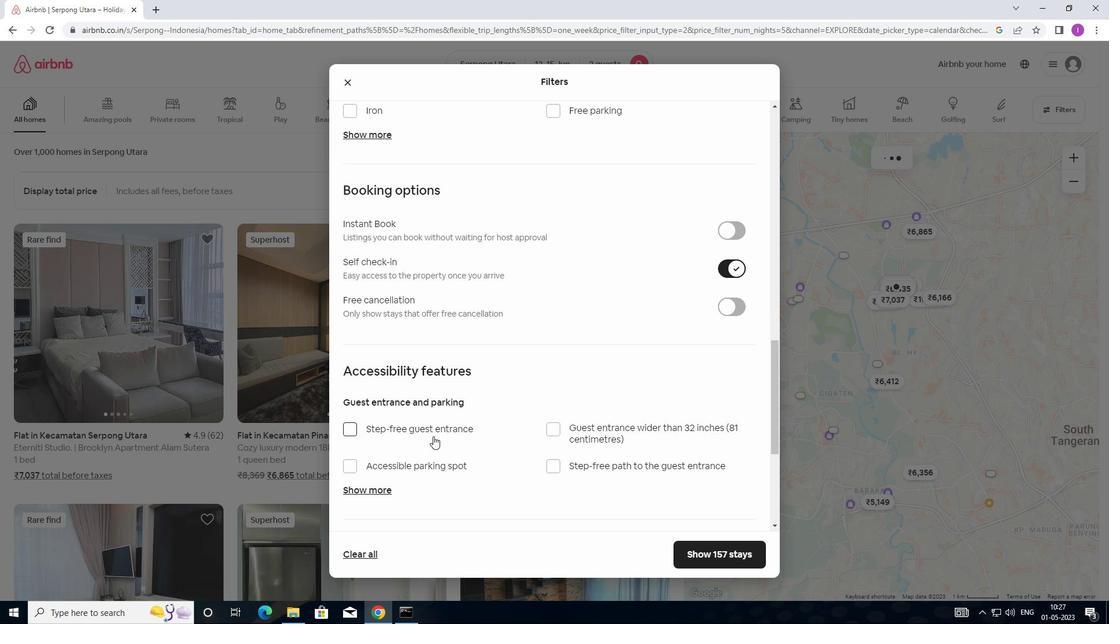 
Action: Mouse scrolled (417, 451) with delta (0, 0)
Screenshot: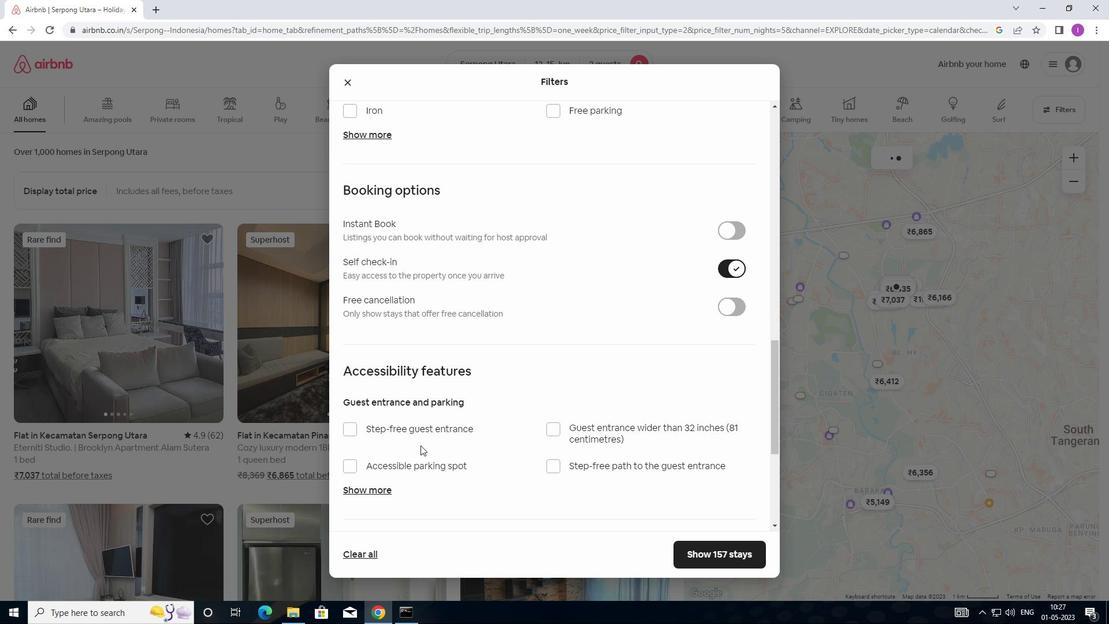
Action: Mouse scrolled (417, 451) with delta (0, 0)
Screenshot: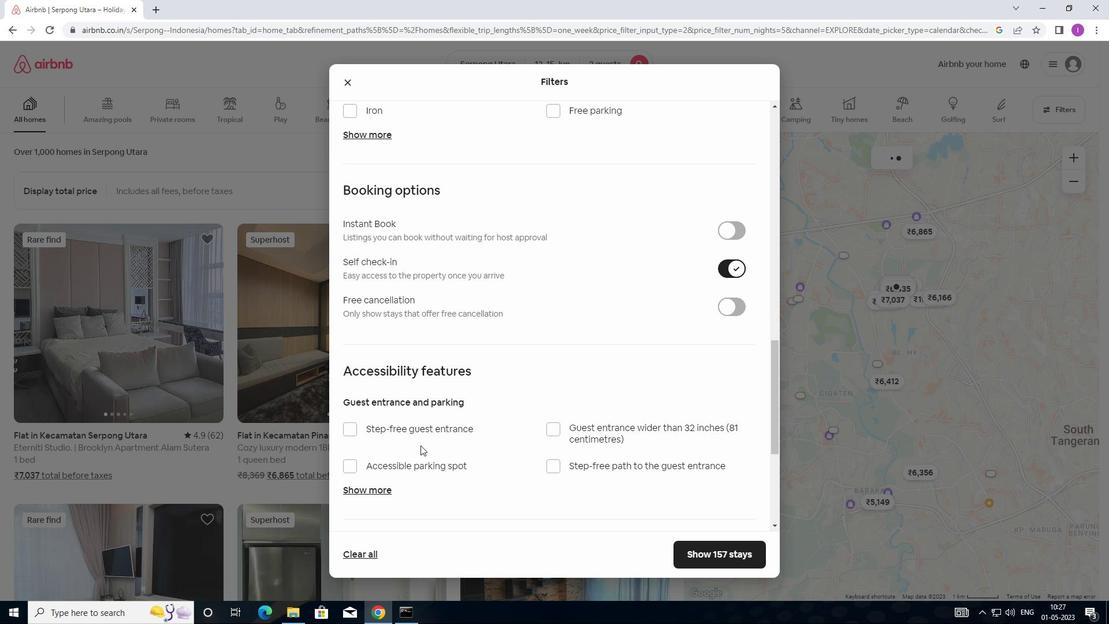 
Action: Mouse moved to (346, 446)
Screenshot: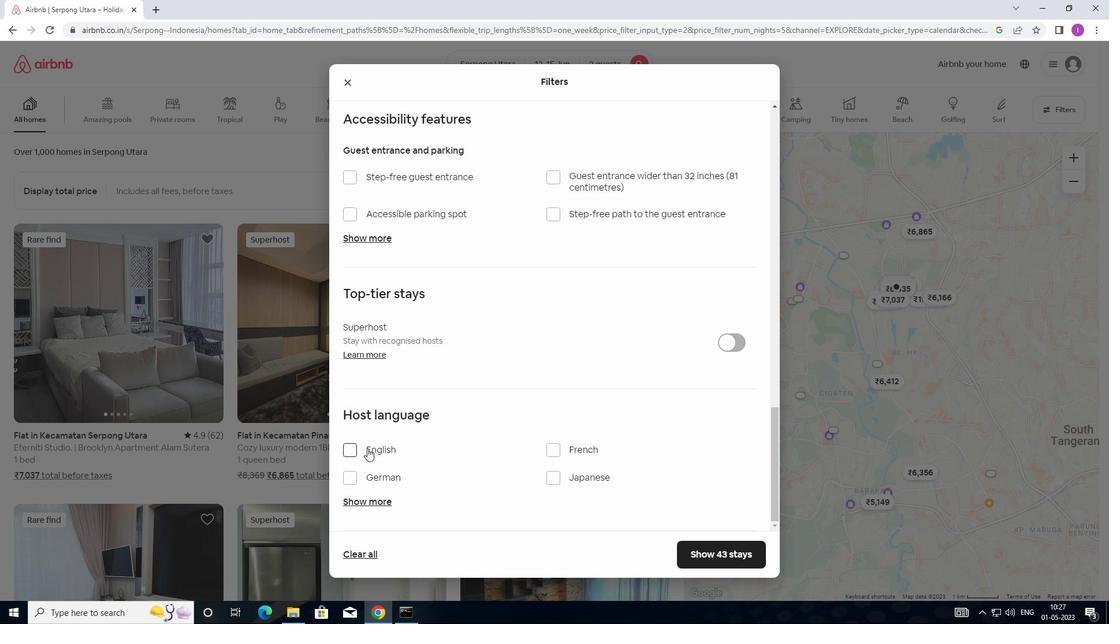 
Action: Mouse pressed left at (346, 446)
Screenshot: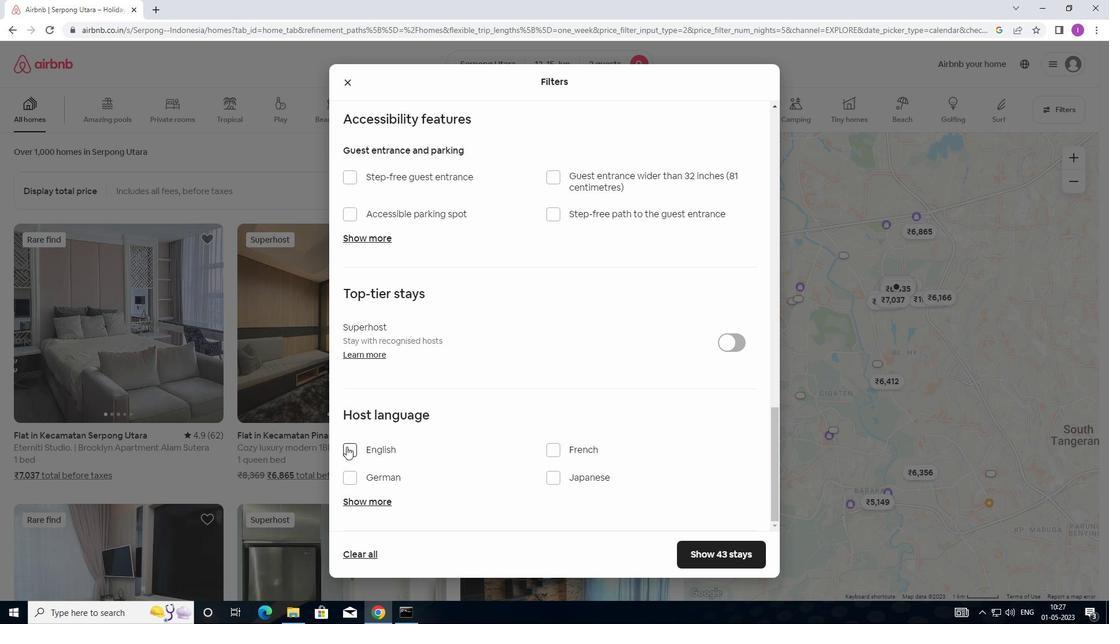 
Action: Mouse moved to (693, 552)
Screenshot: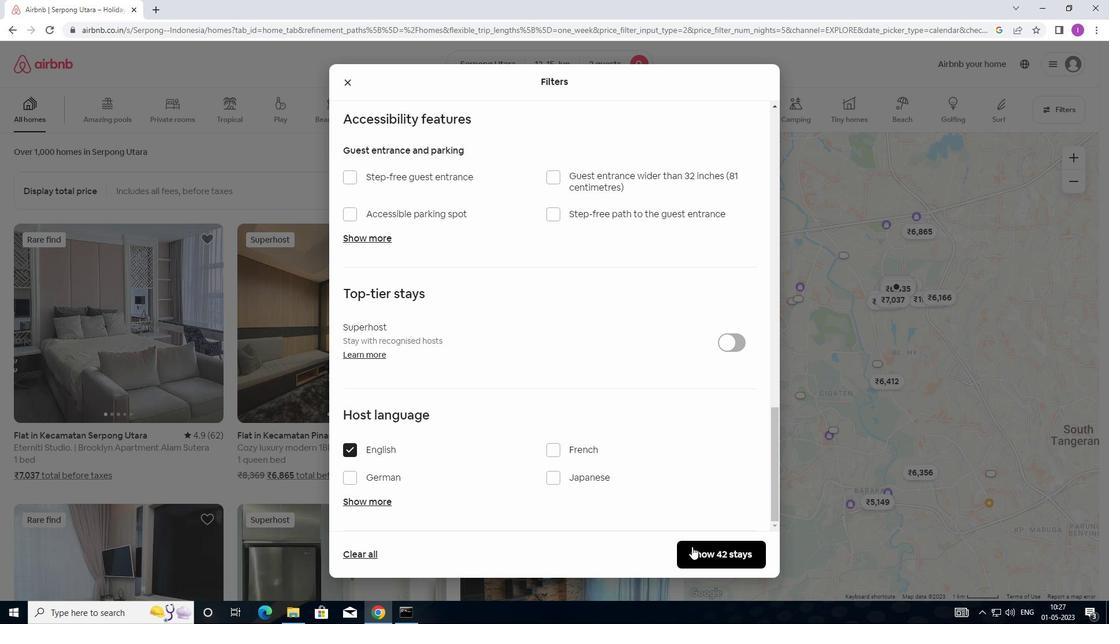 
Action: Mouse pressed left at (693, 552)
Screenshot: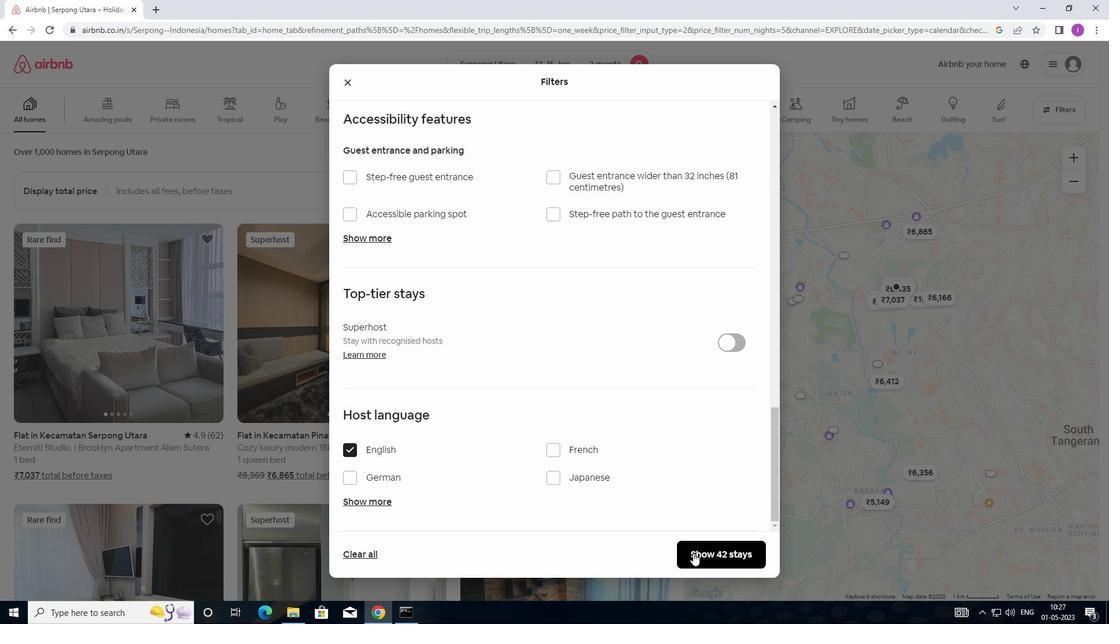 
Action: Mouse moved to (639, 522)
Screenshot: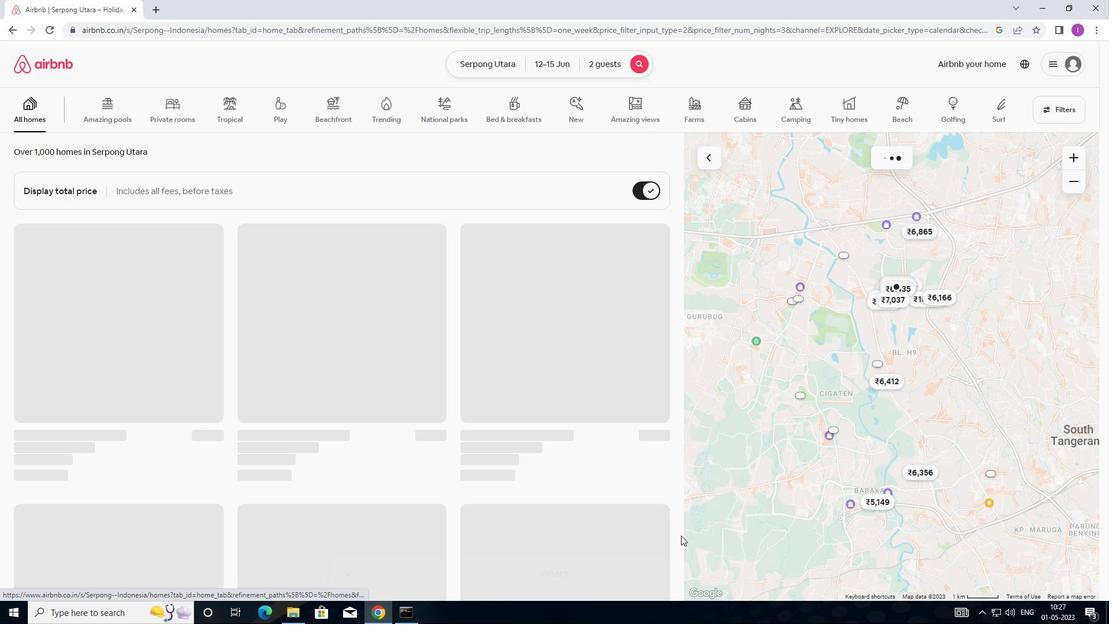 
